 Task: Forward email as attachment with the signature Heidi Phillips with the subject Confirmation of an order from softage.8@softage.net to softage.7@softage.net and softage.9@softage.net with BCC to softage.10@softage.net with the message I am writing to follow up on the status of the project budget.
Action: Mouse moved to (1071, 184)
Screenshot: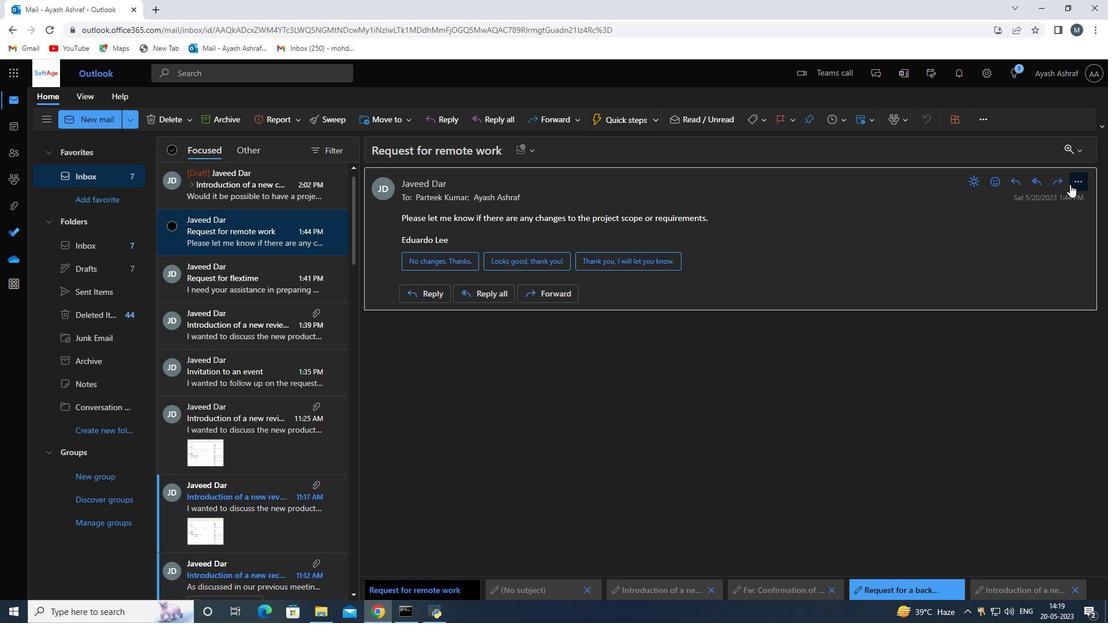 
Action: Mouse pressed left at (1071, 184)
Screenshot: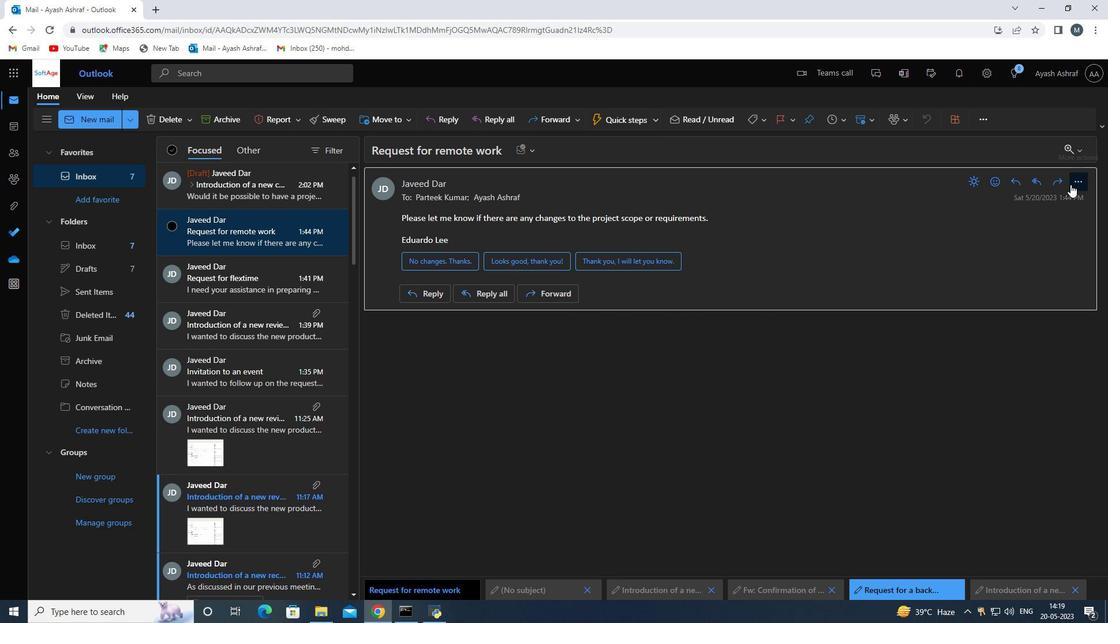 
Action: Mouse moved to (910, 281)
Screenshot: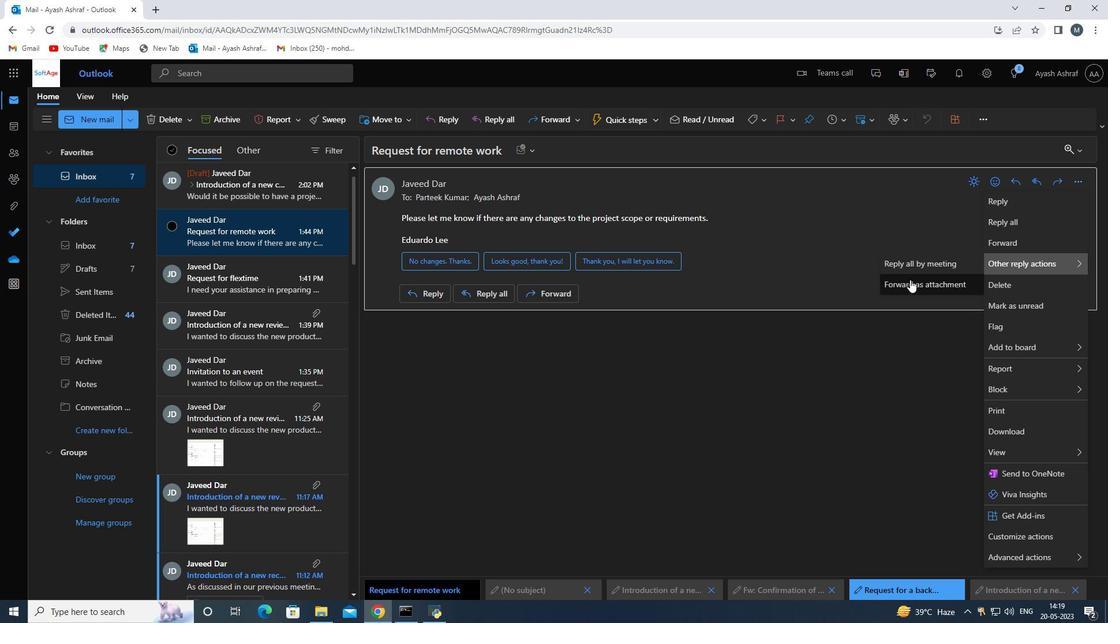 
Action: Mouse pressed left at (910, 281)
Screenshot: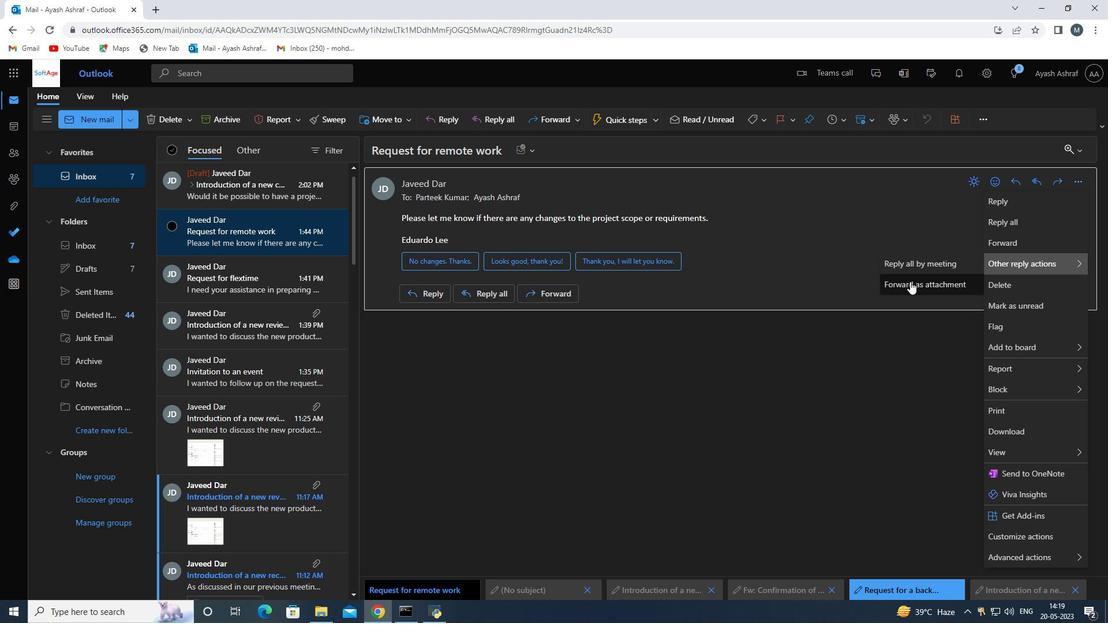 
Action: Mouse moved to (475, 188)
Screenshot: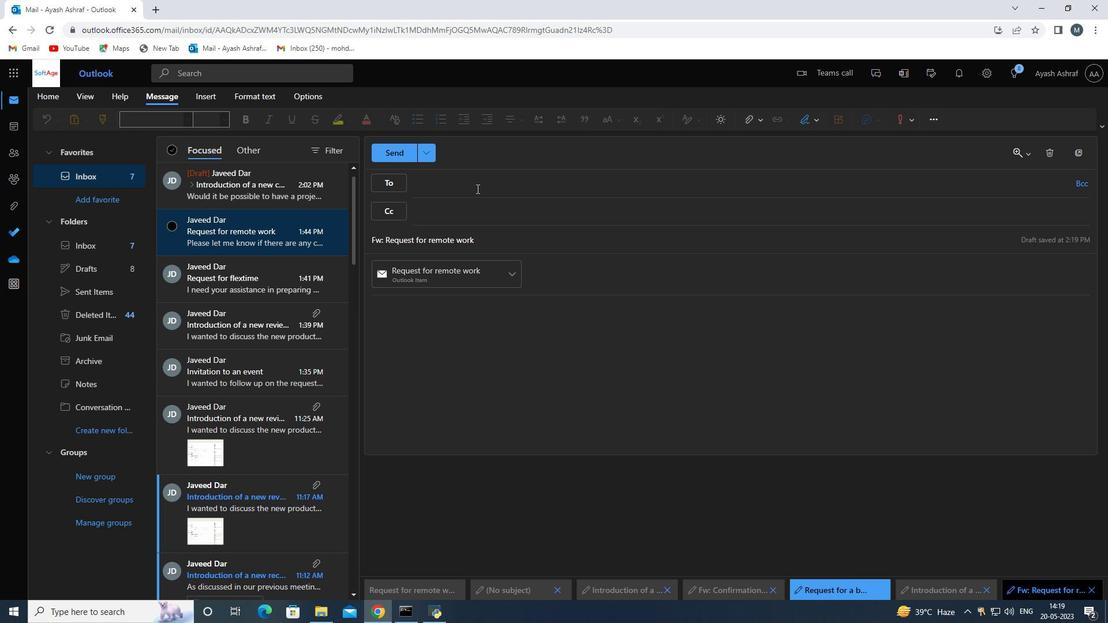 
Action: Key pressed <Key.backspace>j
Screenshot: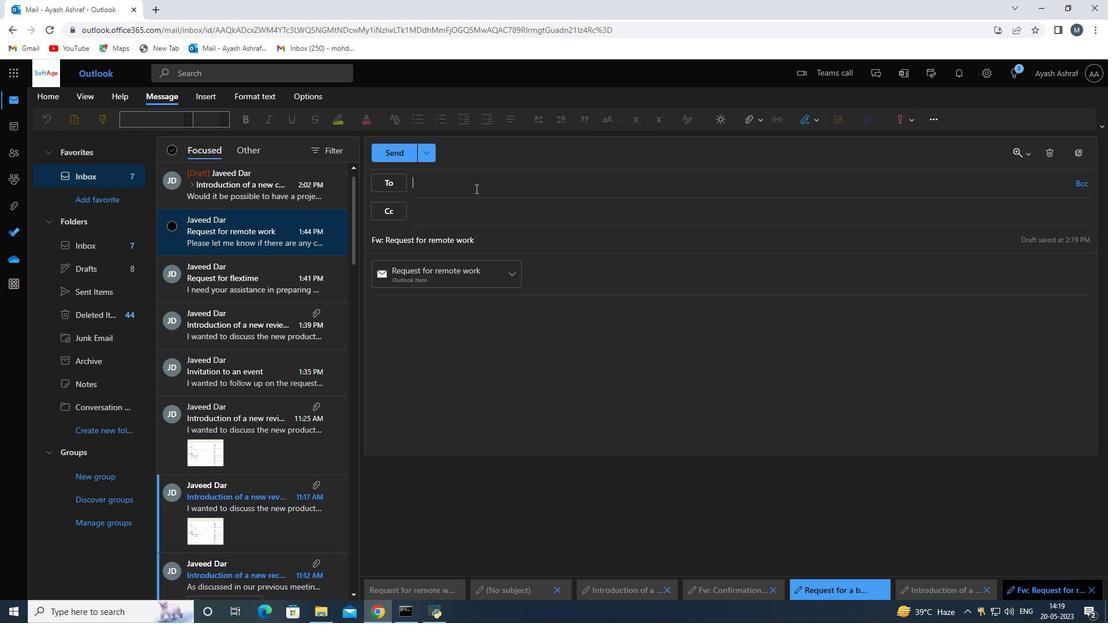 
Action: Mouse moved to (480, 209)
Screenshot: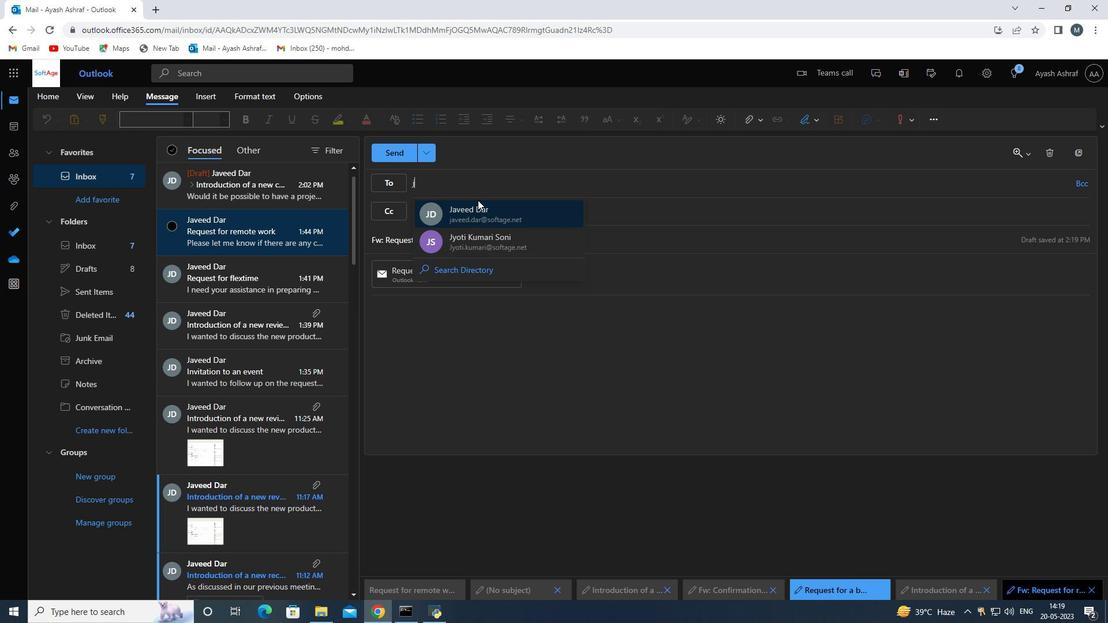 
Action: Mouse pressed left at (480, 209)
Screenshot: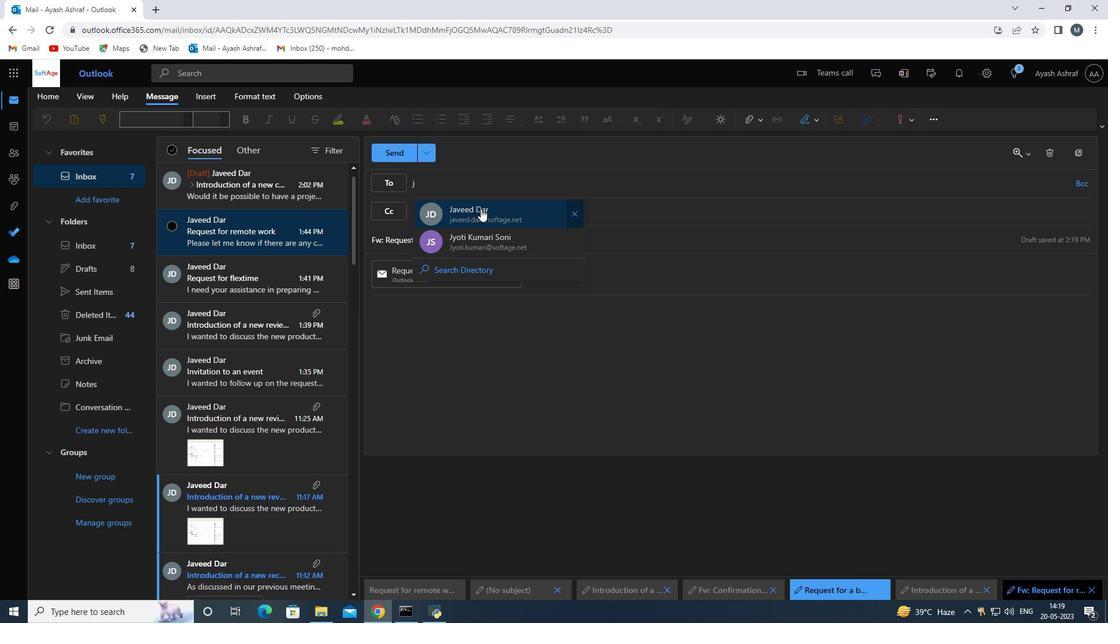 
Action: Key pressed s
Screenshot: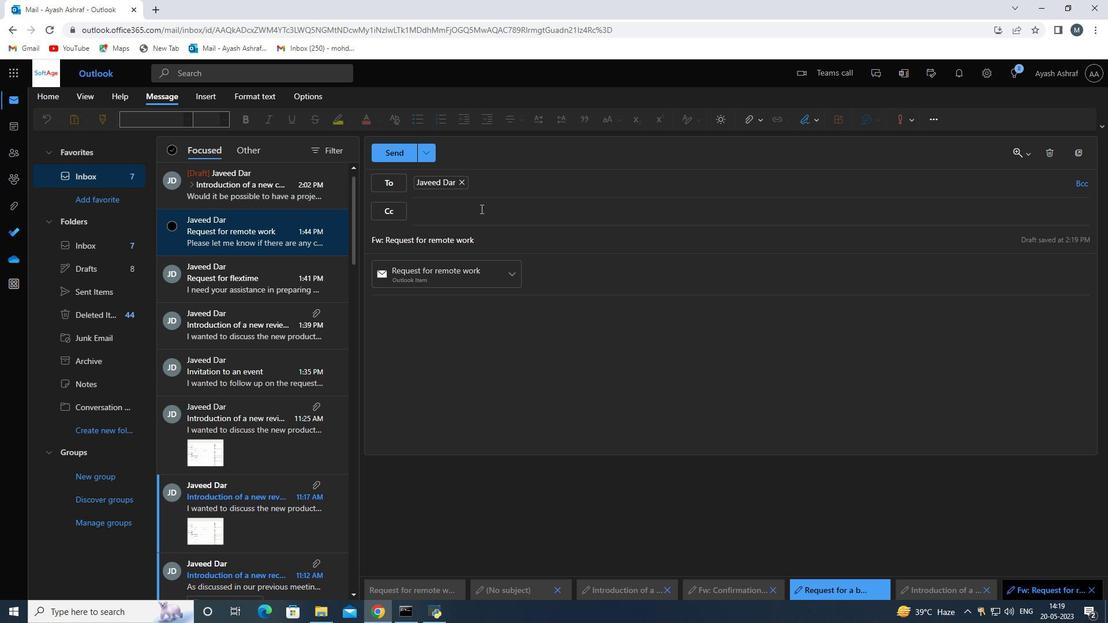 
Action: Mouse moved to (534, 271)
Screenshot: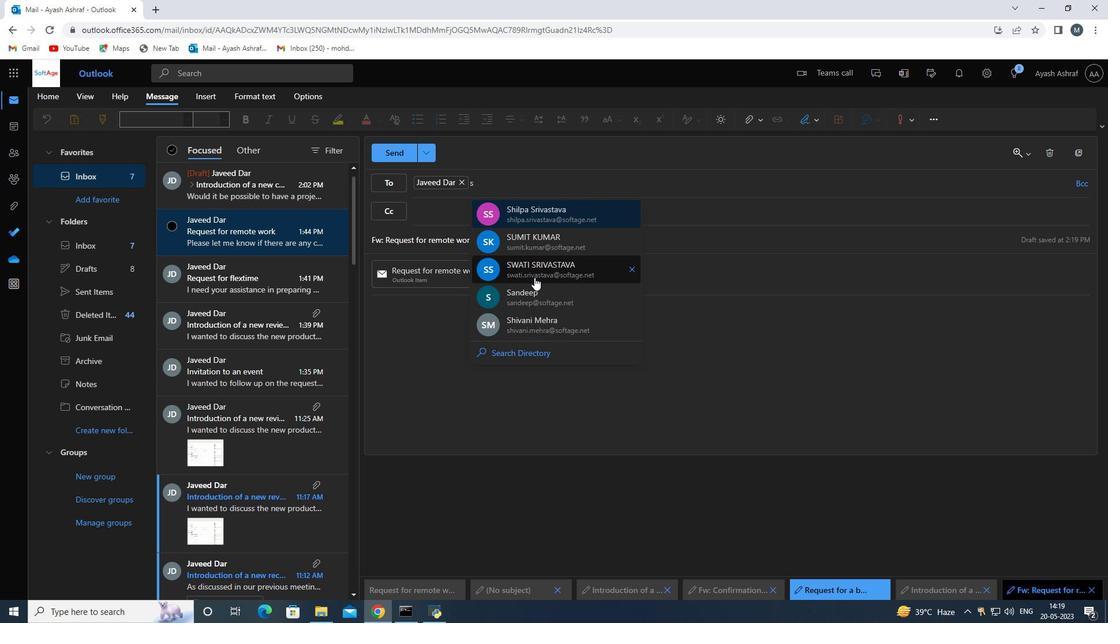 
Action: Mouse pressed left at (534, 271)
Screenshot: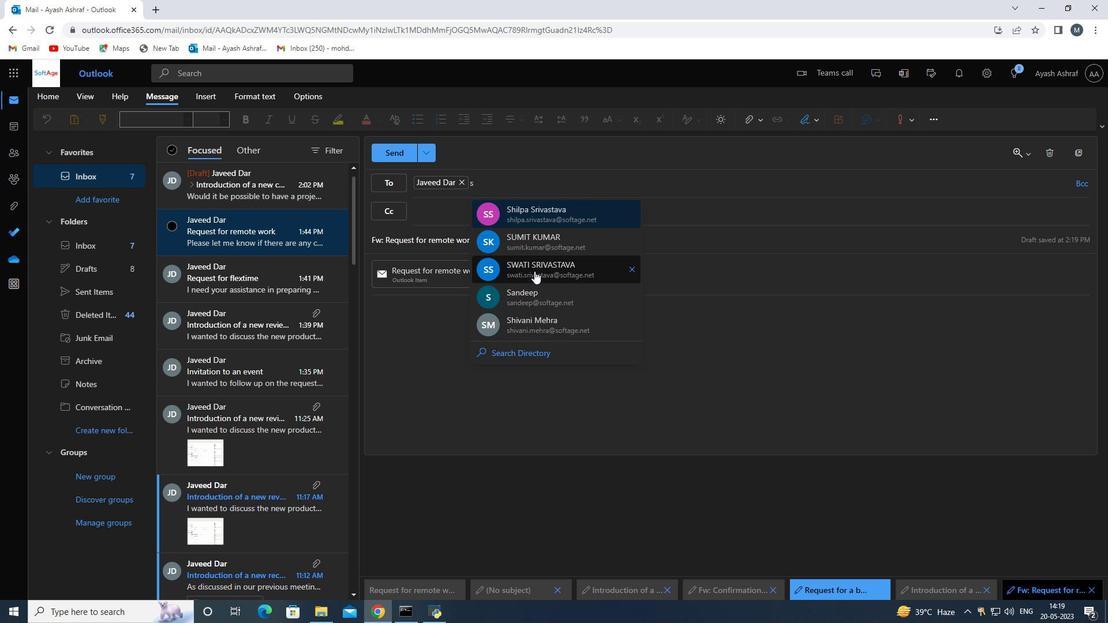 
Action: Mouse moved to (807, 123)
Screenshot: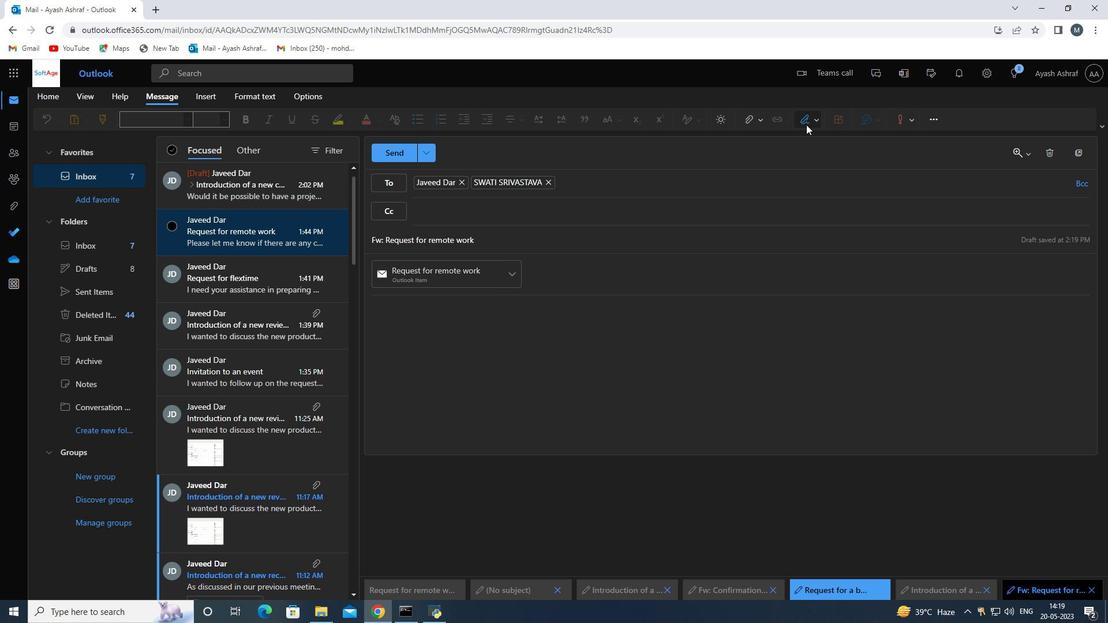 
Action: Mouse pressed left at (807, 123)
Screenshot: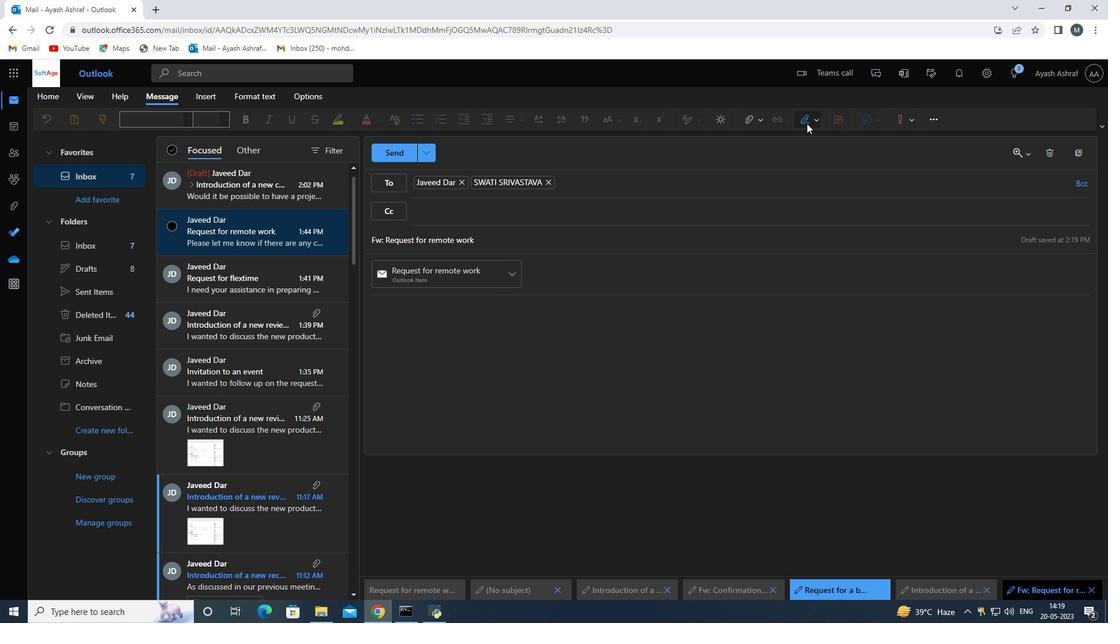 
Action: Mouse moved to (788, 162)
Screenshot: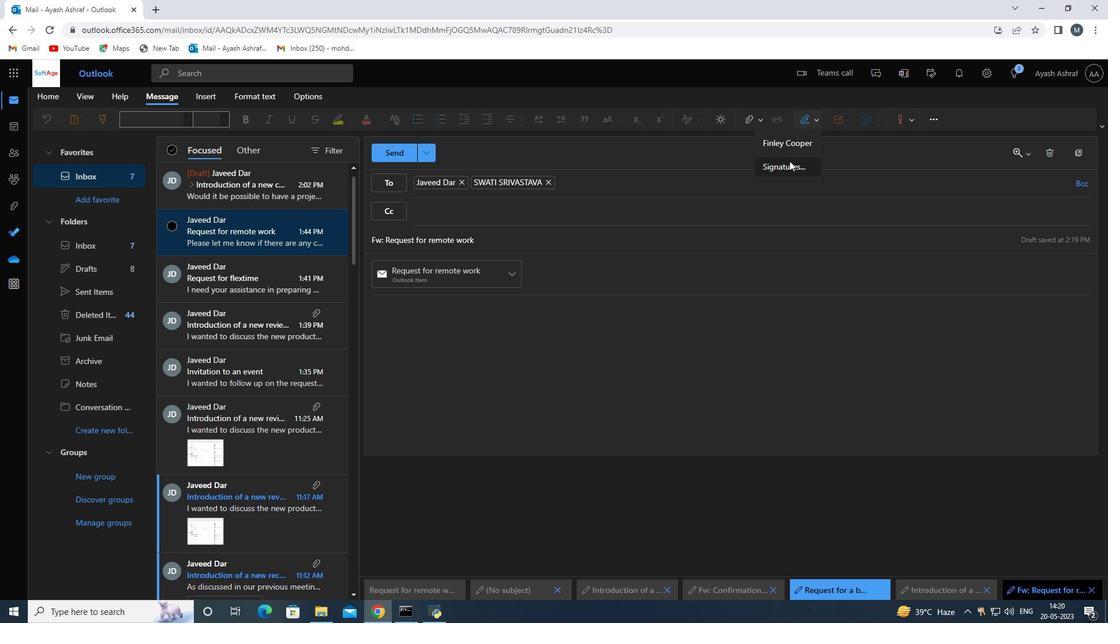 
Action: Mouse pressed left at (788, 162)
Screenshot: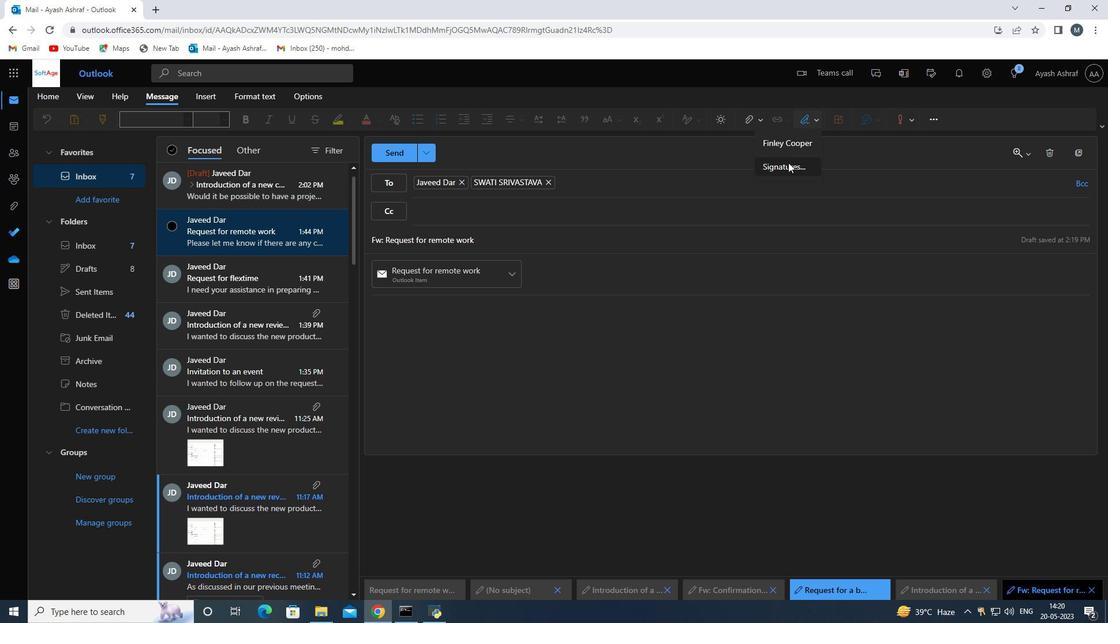 
Action: Mouse moved to (792, 211)
Screenshot: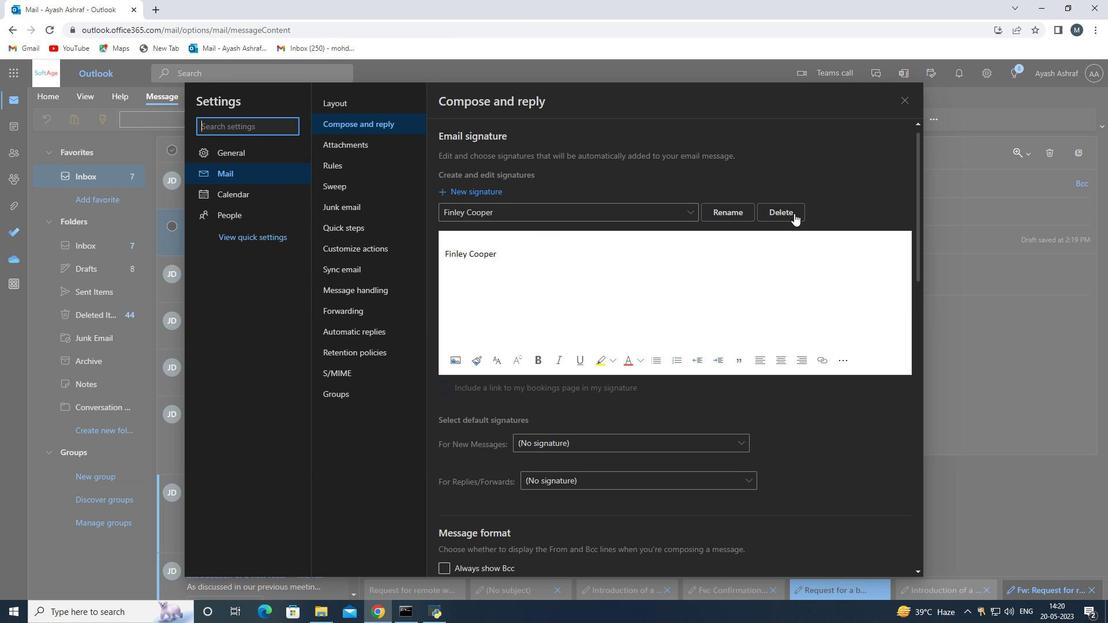 
Action: Mouse pressed left at (792, 211)
Screenshot: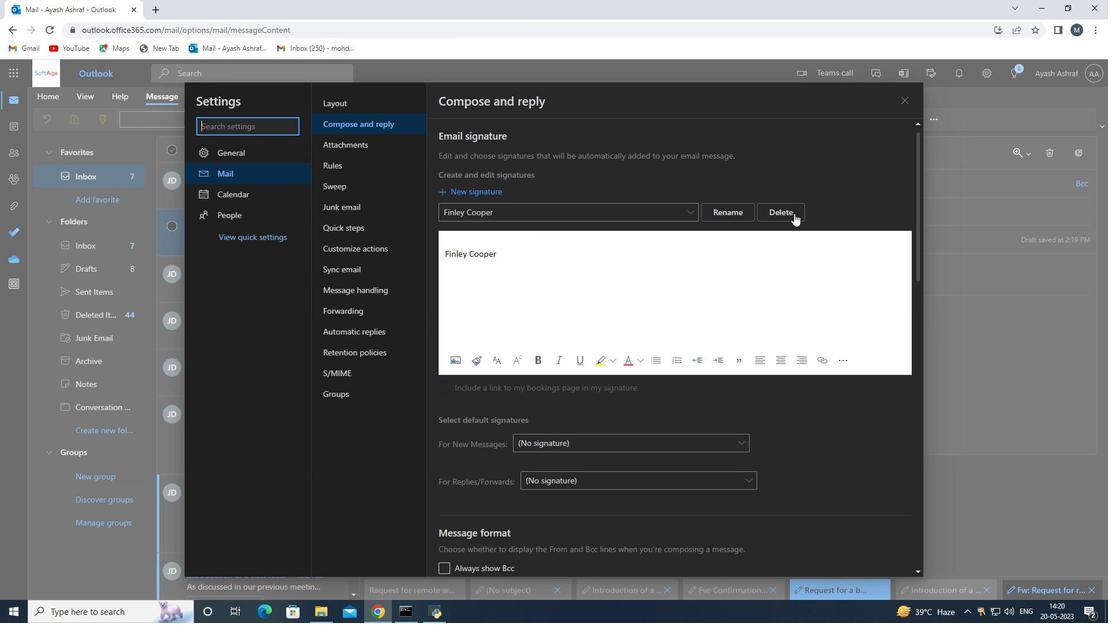 
Action: Mouse moved to (591, 253)
Screenshot: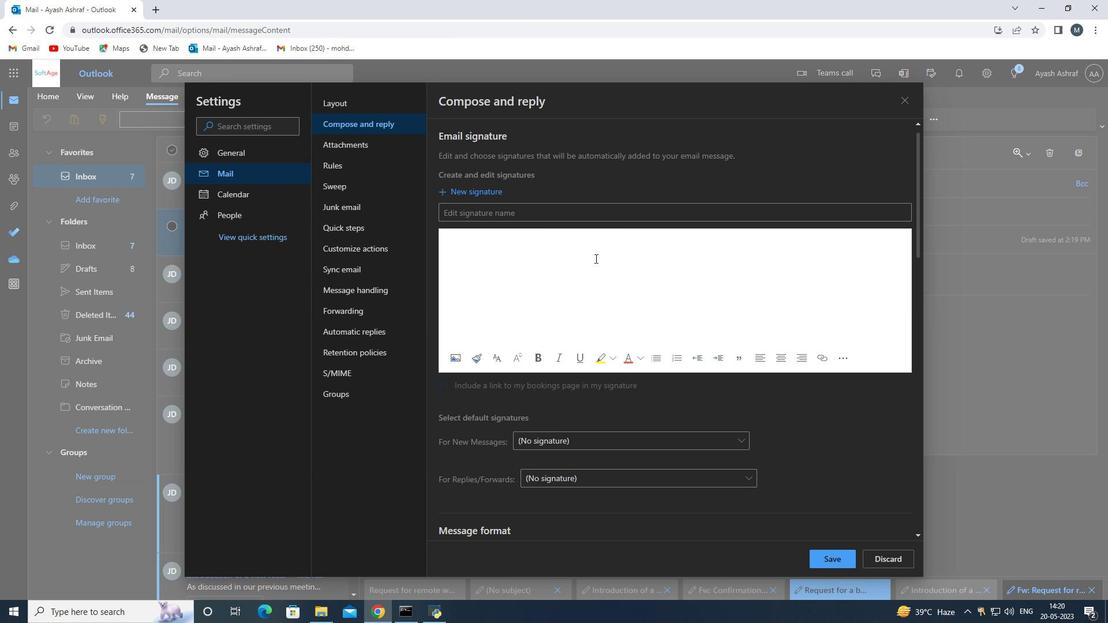 
Action: Key pressed <Key.shift>He
Screenshot: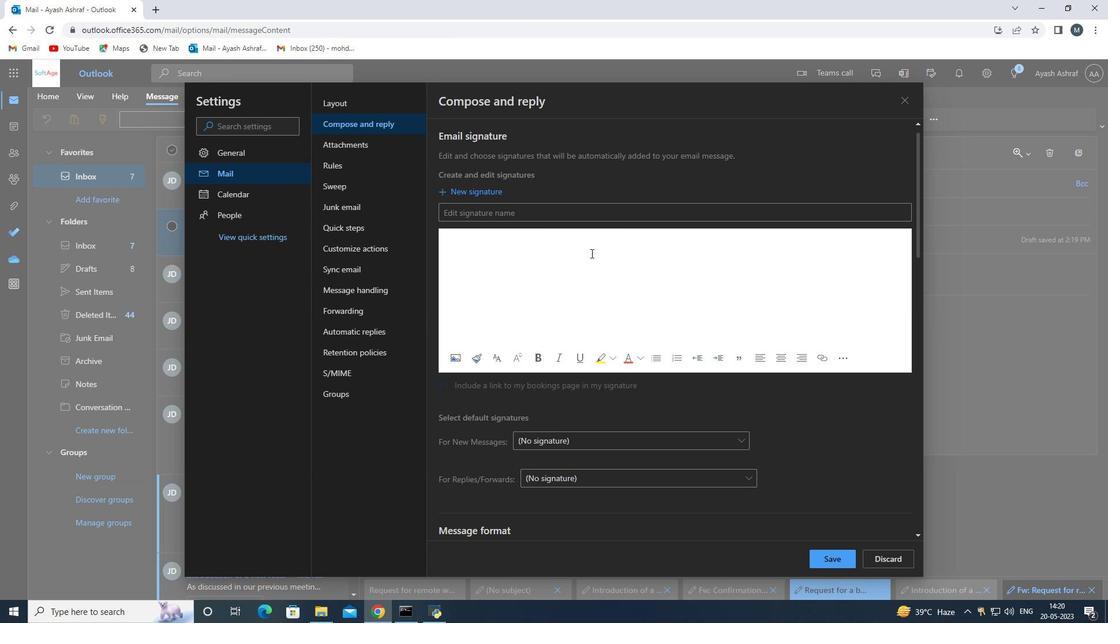 
Action: Mouse moved to (542, 211)
Screenshot: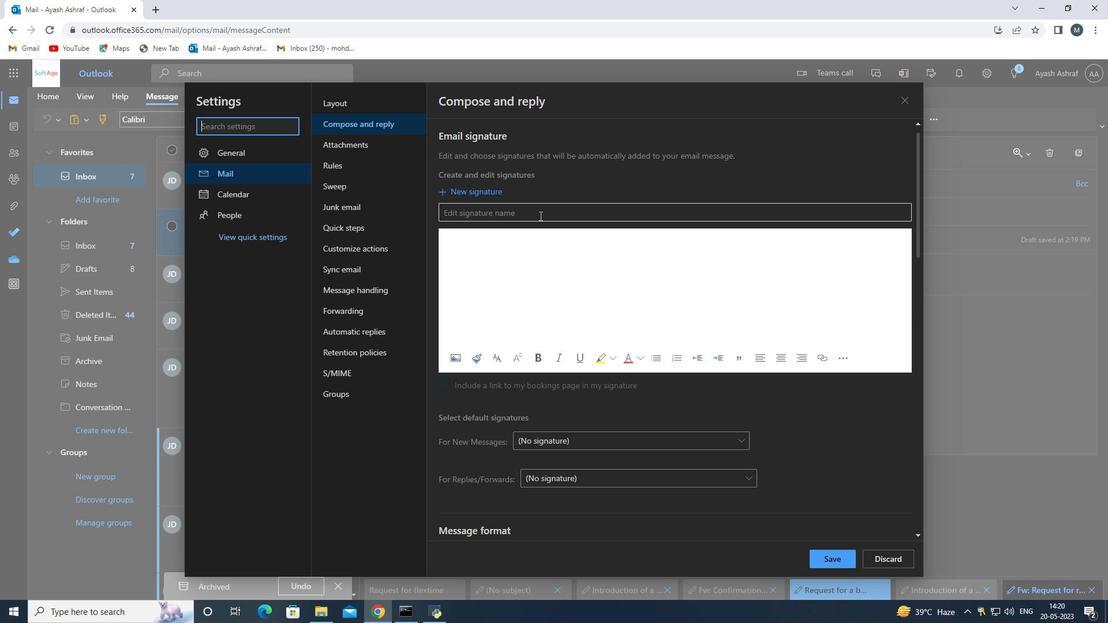 
Action: Mouse pressed left at (542, 211)
Screenshot: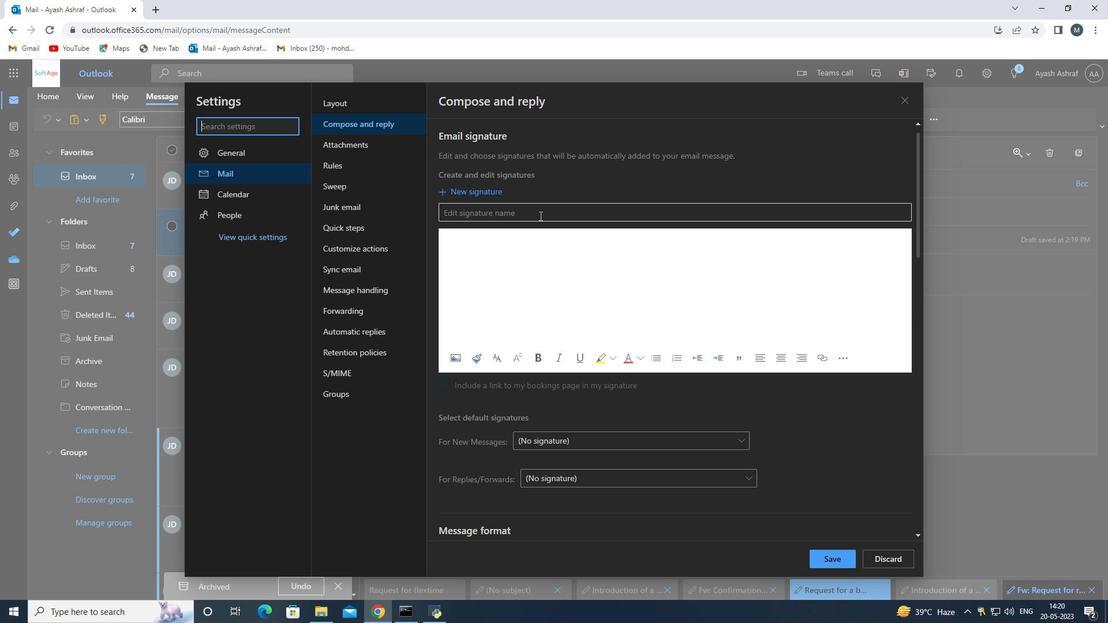 
Action: Key pressed <Key.shift>Heidi<Key.space><Key.shift>Pj<Key.backspace>hillips<Key.space>
Screenshot: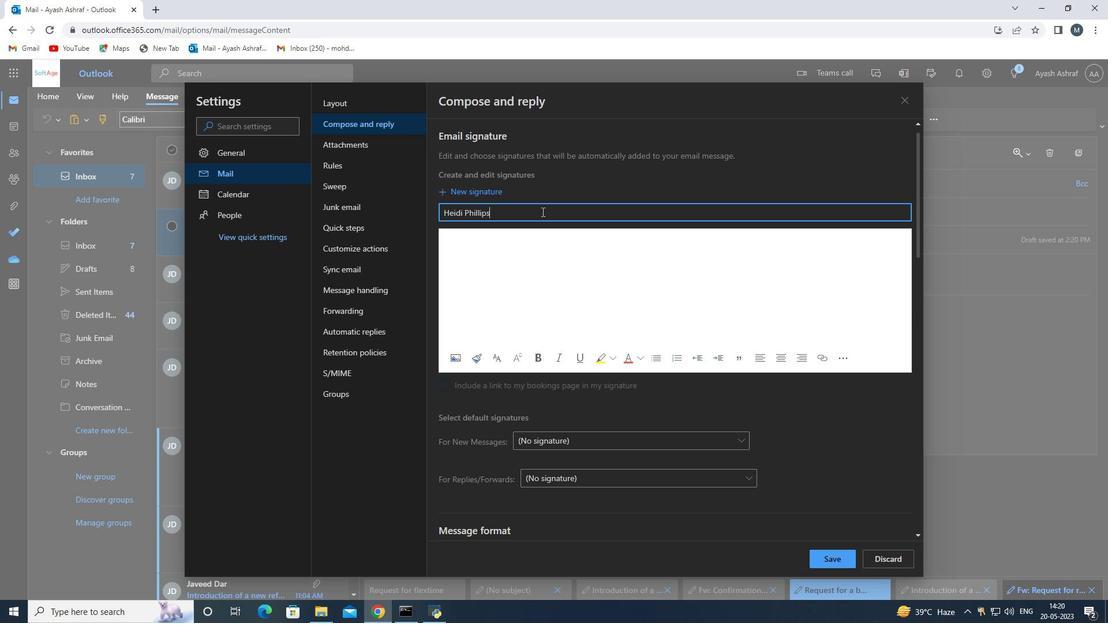 
Action: Mouse moved to (511, 282)
Screenshot: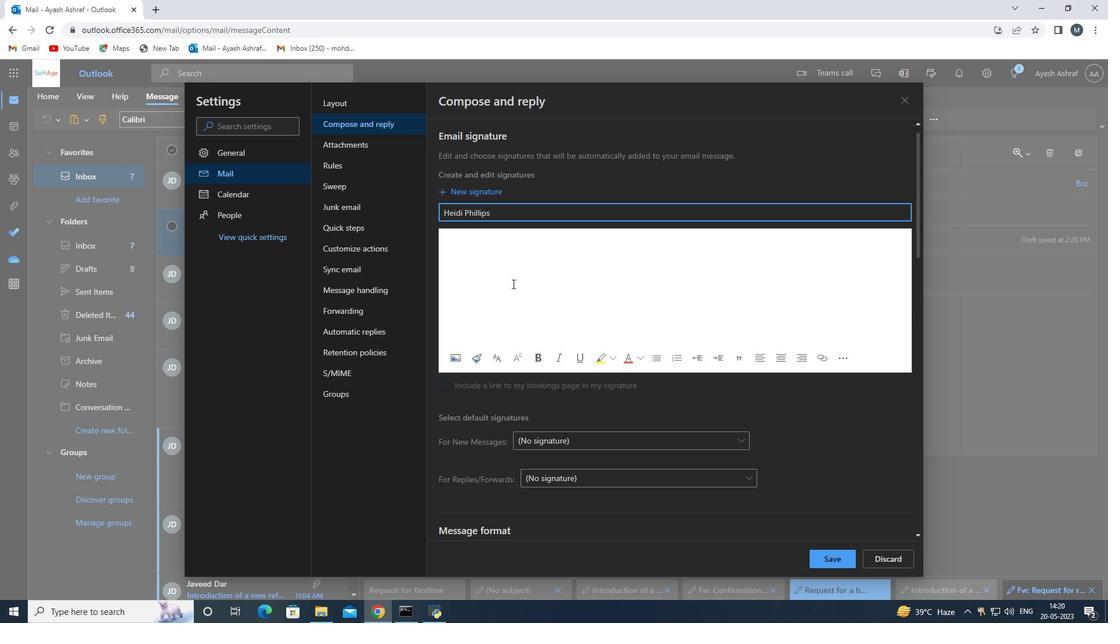 
Action: Mouse pressed left at (511, 282)
Screenshot: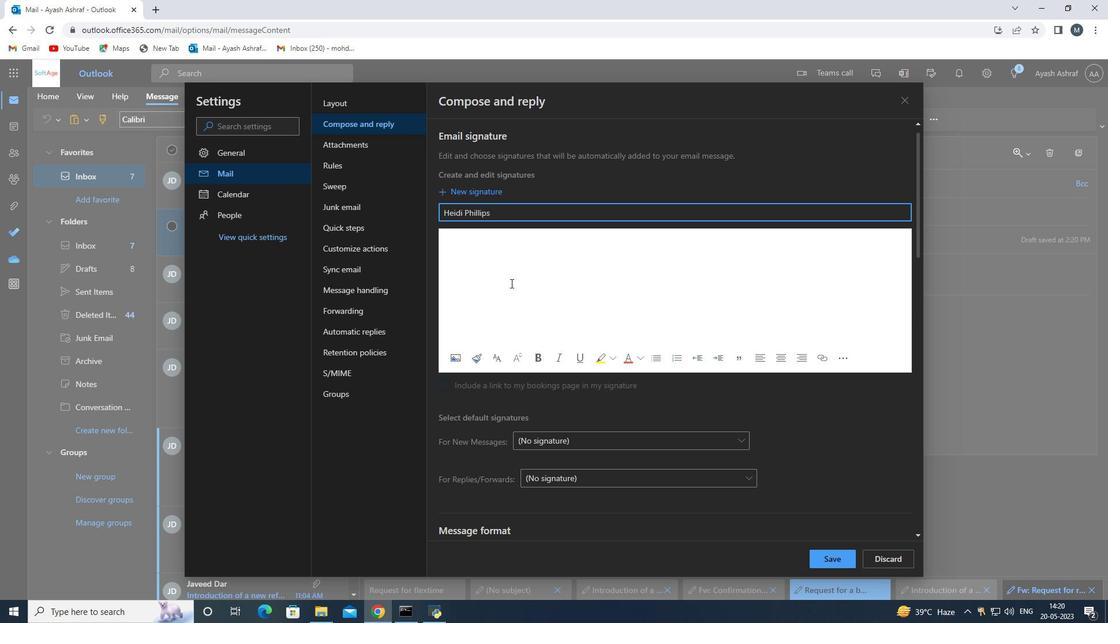 
Action: Mouse moved to (509, 276)
Screenshot: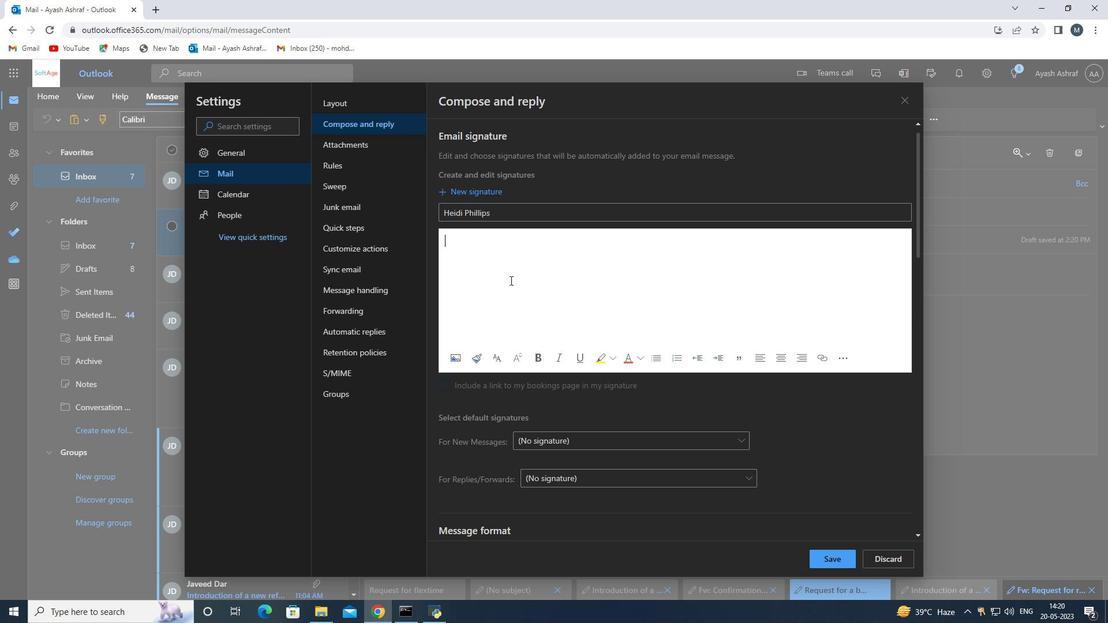 
Action: Key pressed <Key.enter><Key.shift>Phillips<Key.space><Key.backspace><Key.backspace><Key.backspace><Key.backspace><Key.backspace><Key.backspace><Key.backspace><Key.backspace><Key.backspace><Key.backspace><Key.backspace><Key.backspace><Key.backspace><Key.backspace><Key.backspace><Key.backspace><Key.backspace><Key.backspace><Key.shift>Heidi<Key.space><Key.shift>Phillips<Key.space>
Screenshot: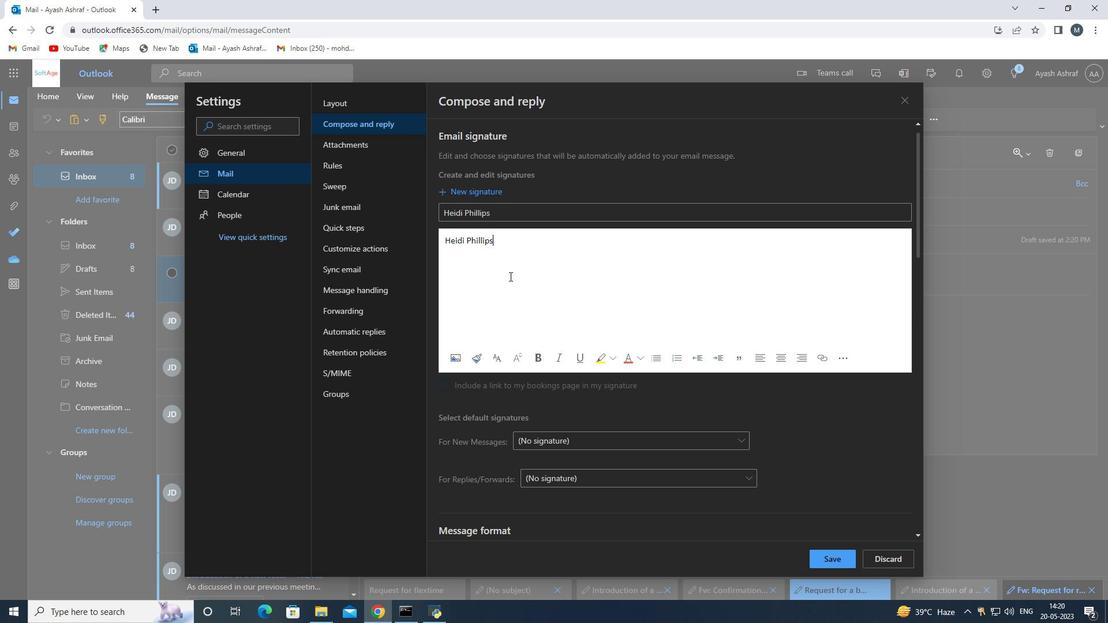 
Action: Mouse moved to (444, 243)
Screenshot: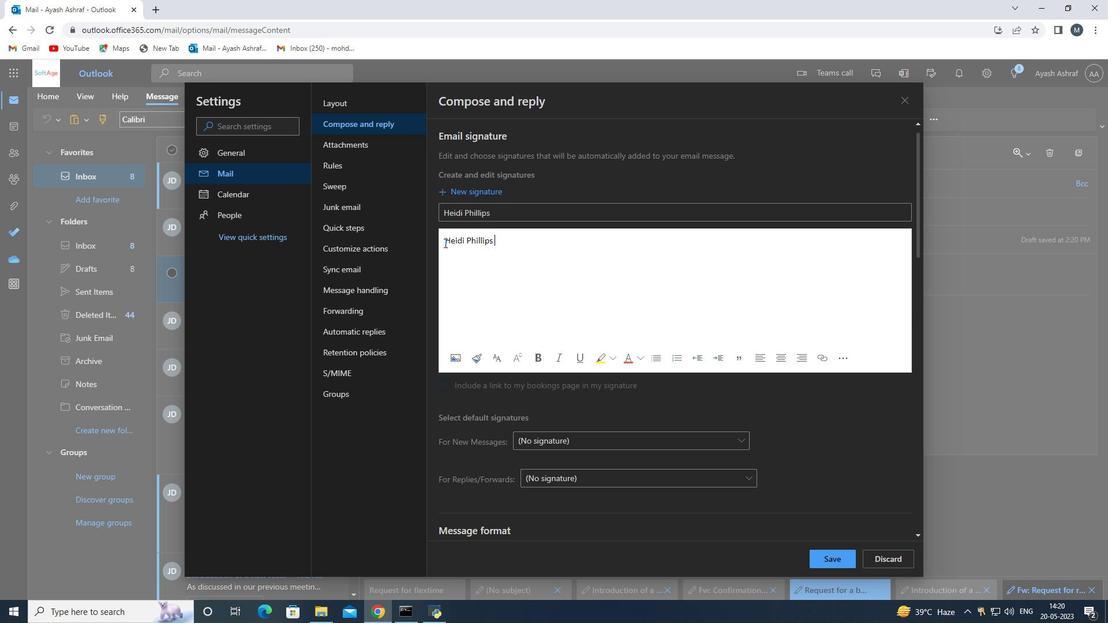 
Action: Mouse pressed left at (444, 243)
Screenshot: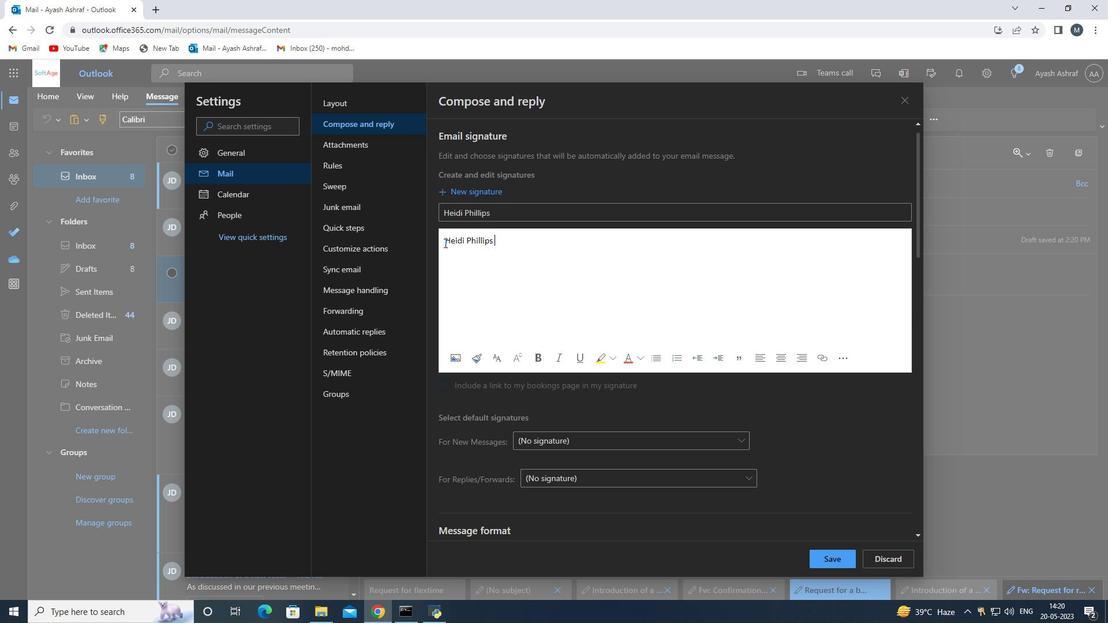 
Action: Mouse moved to (464, 252)
Screenshot: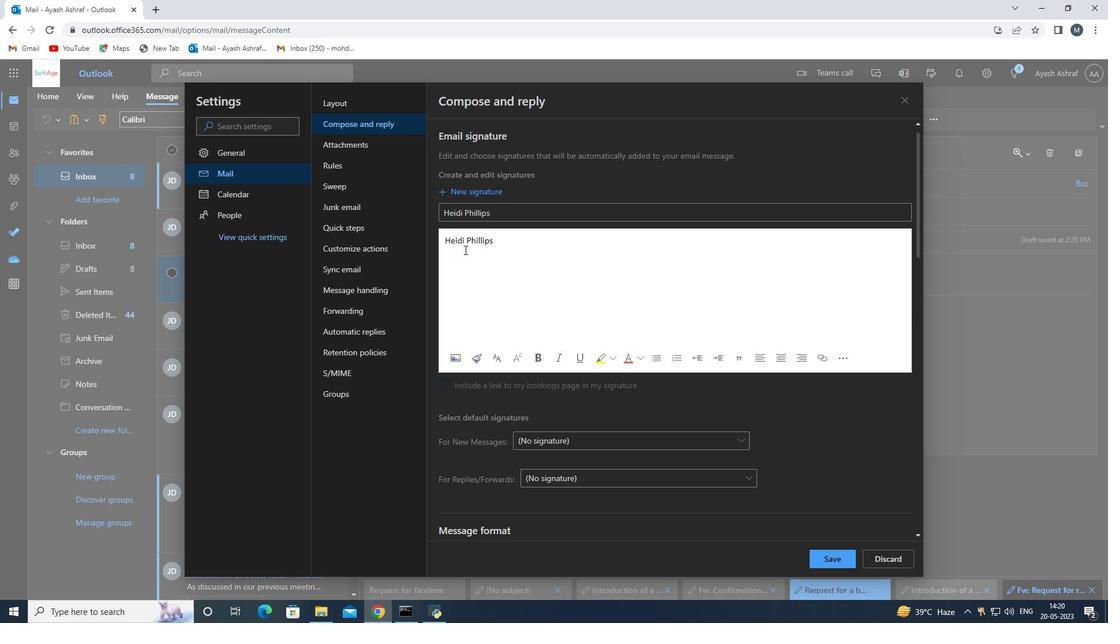 
Action: Key pressed <Key.enter>
Screenshot: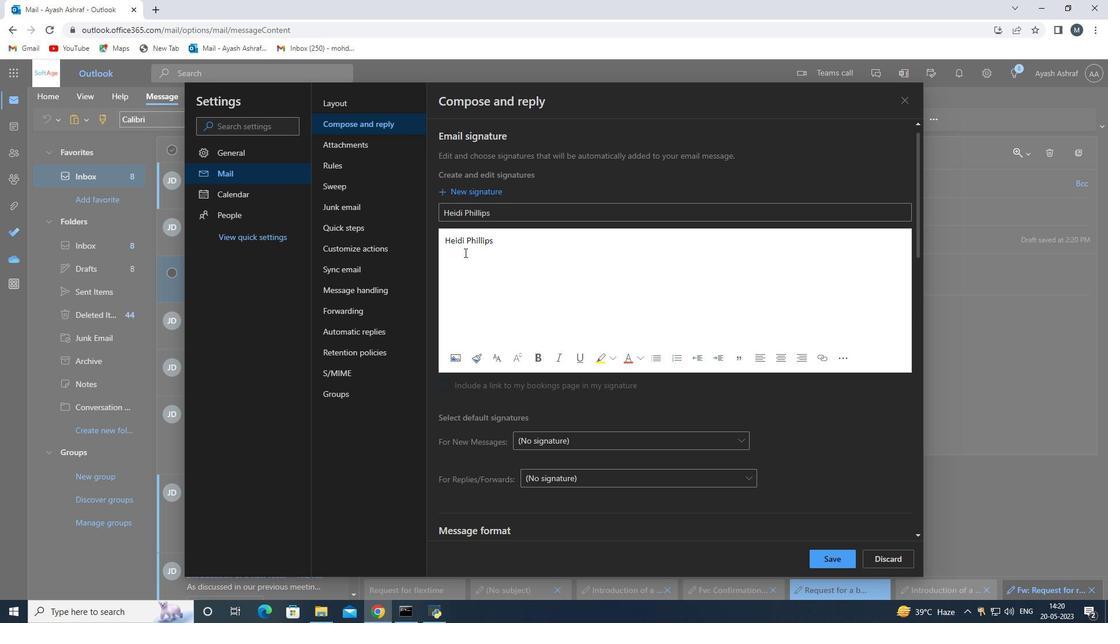 
Action: Mouse moved to (826, 554)
Screenshot: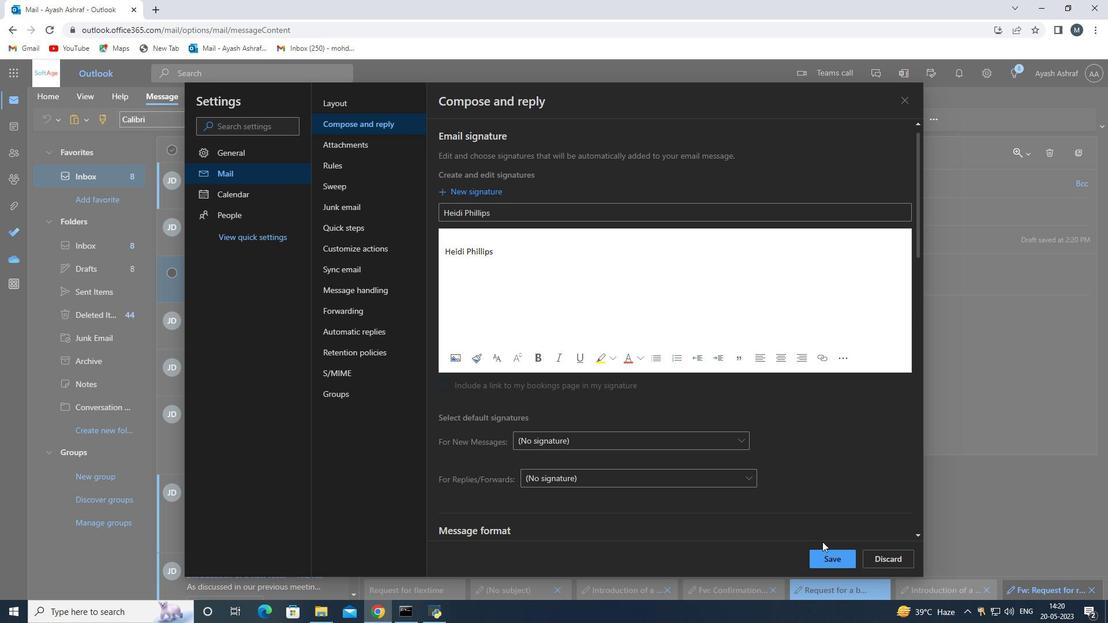
Action: Mouse pressed left at (826, 554)
Screenshot: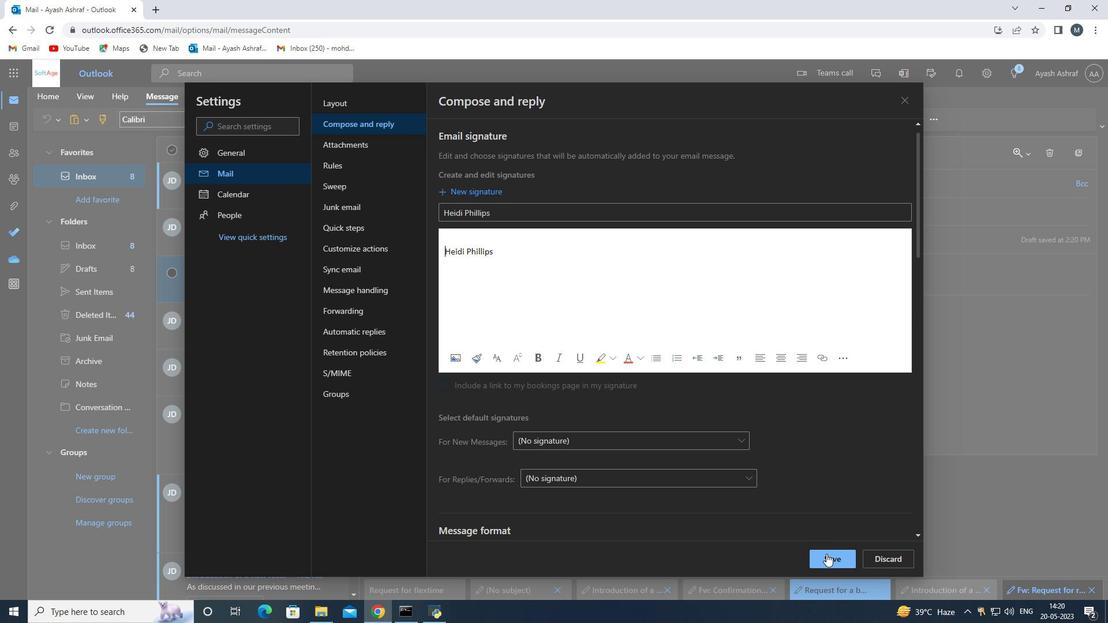 
Action: Mouse moved to (746, 324)
Screenshot: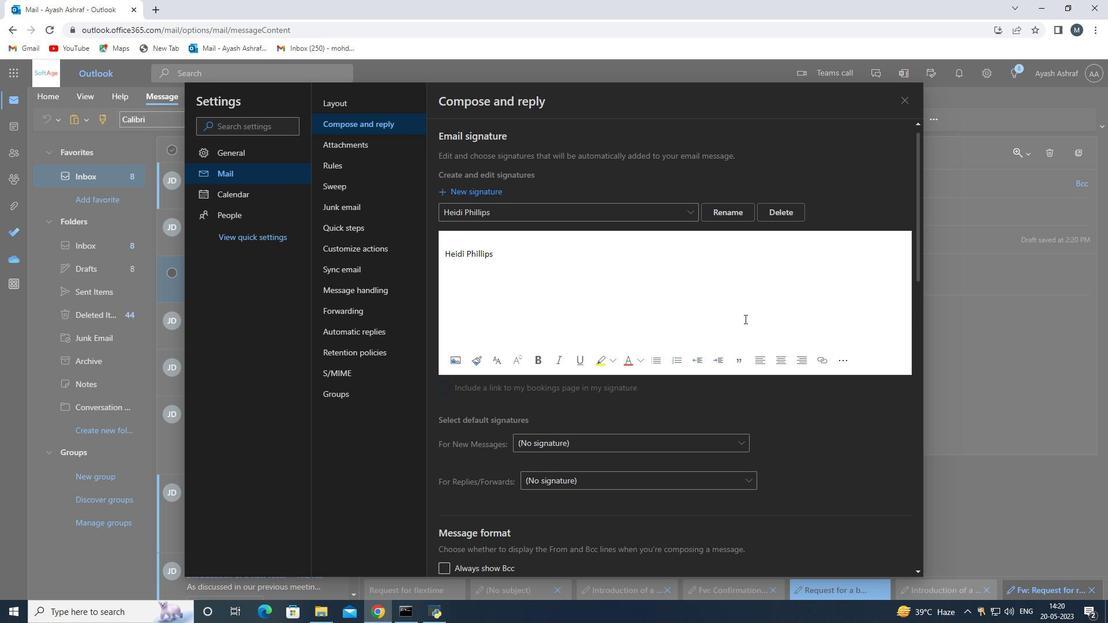 
Action: Mouse scrolled (746, 325) with delta (0, 0)
Screenshot: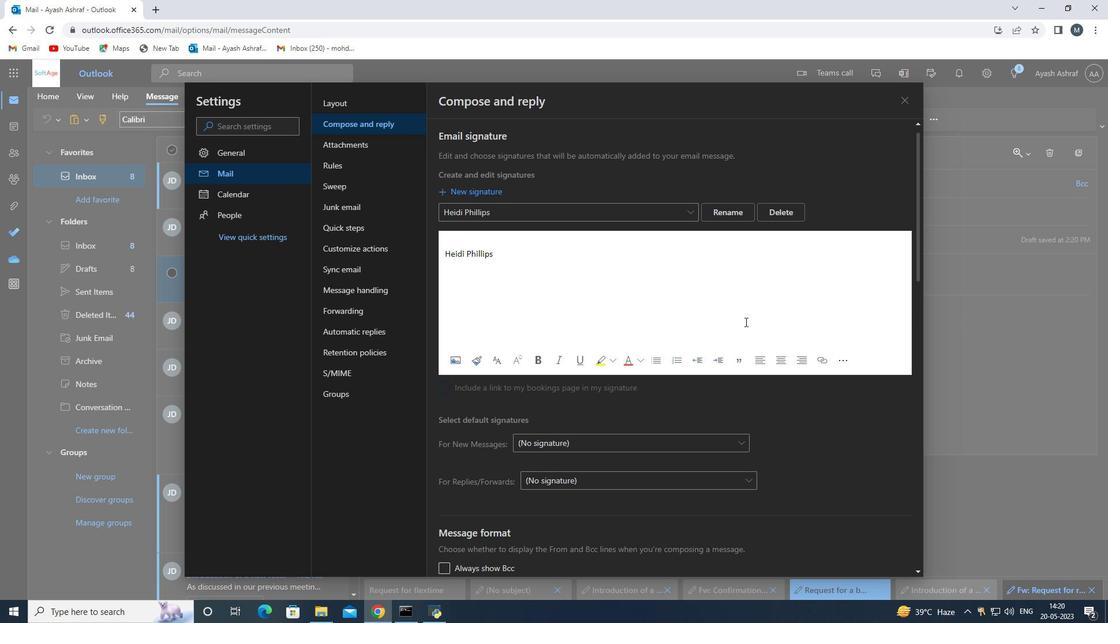 
Action: Mouse scrolled (746, 325) with delta (0, 0)
Screenshot: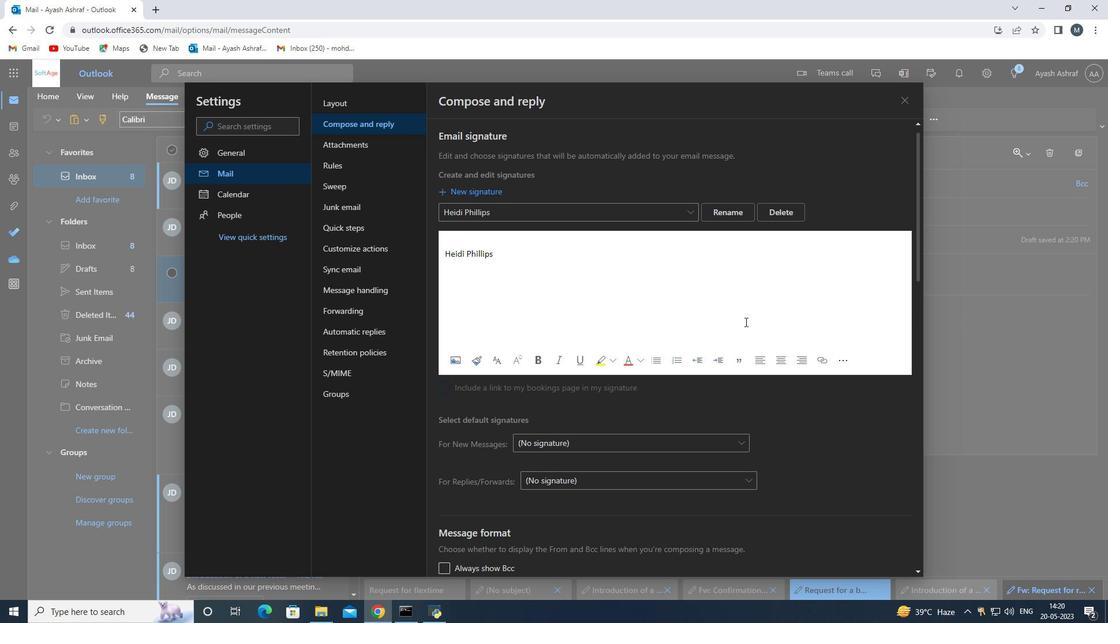 
Action: Mouse scrolled (746, 325) with delta (0, 0)
Screenshot: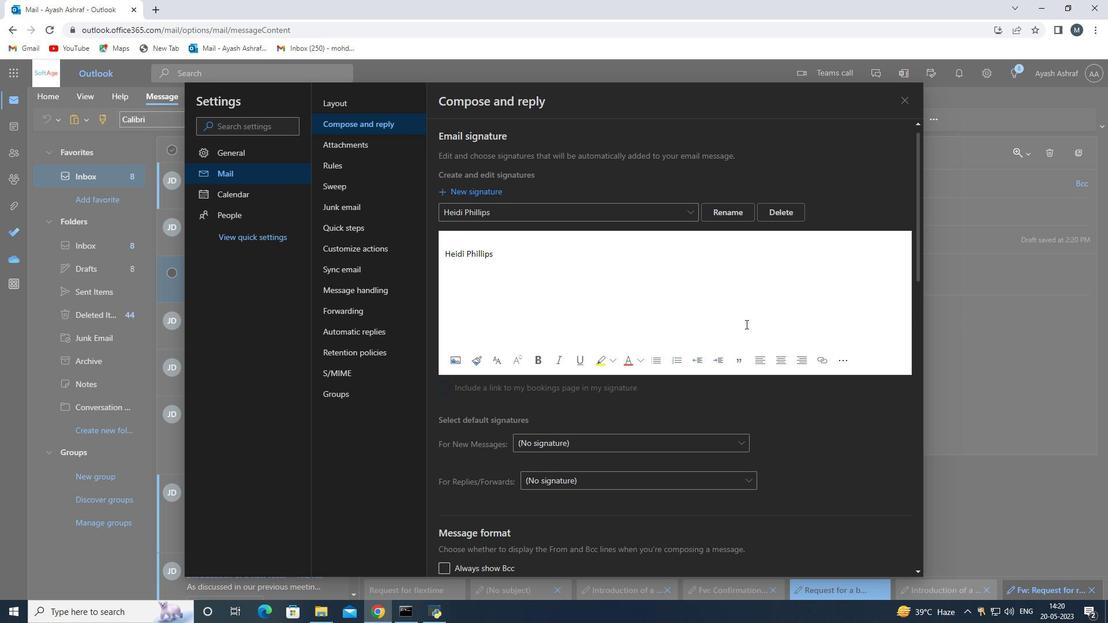
Action: Mouse moved to (746, 325)
Screenshot: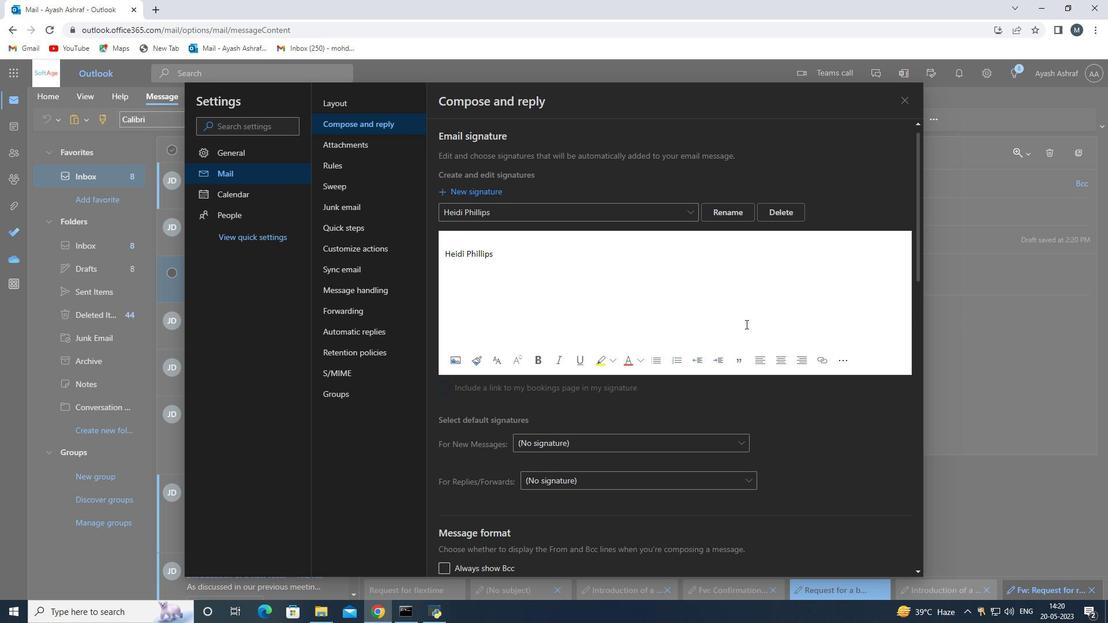 
Action: Mouse scrolled (746, 325) with delta (0, 0)
Screenshot: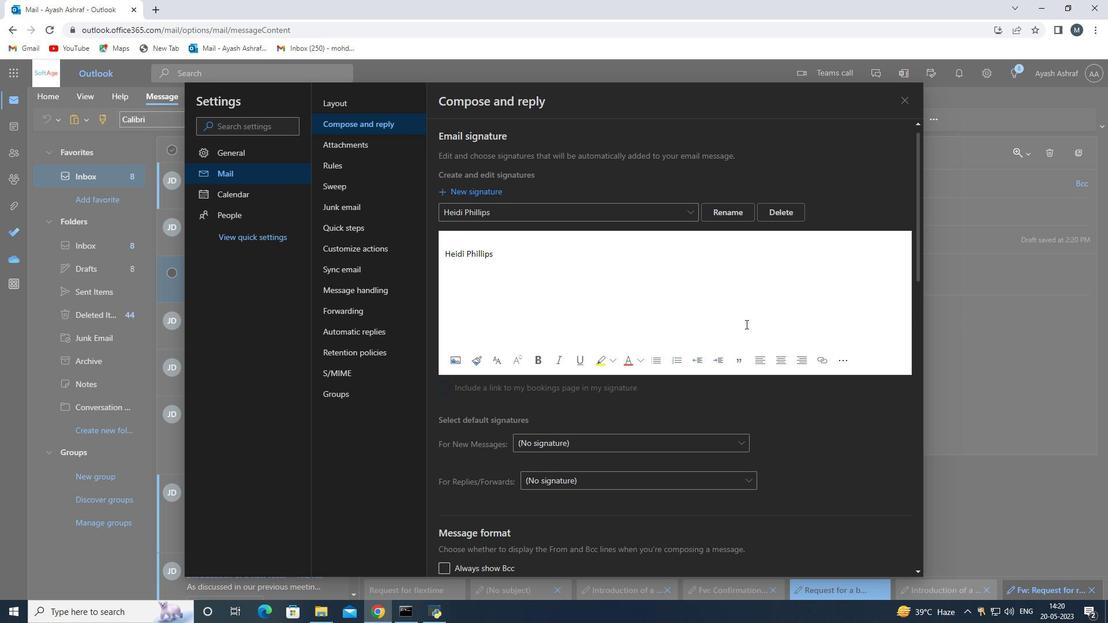 
Action: Mouse moved to (903, 106)
Screenshot: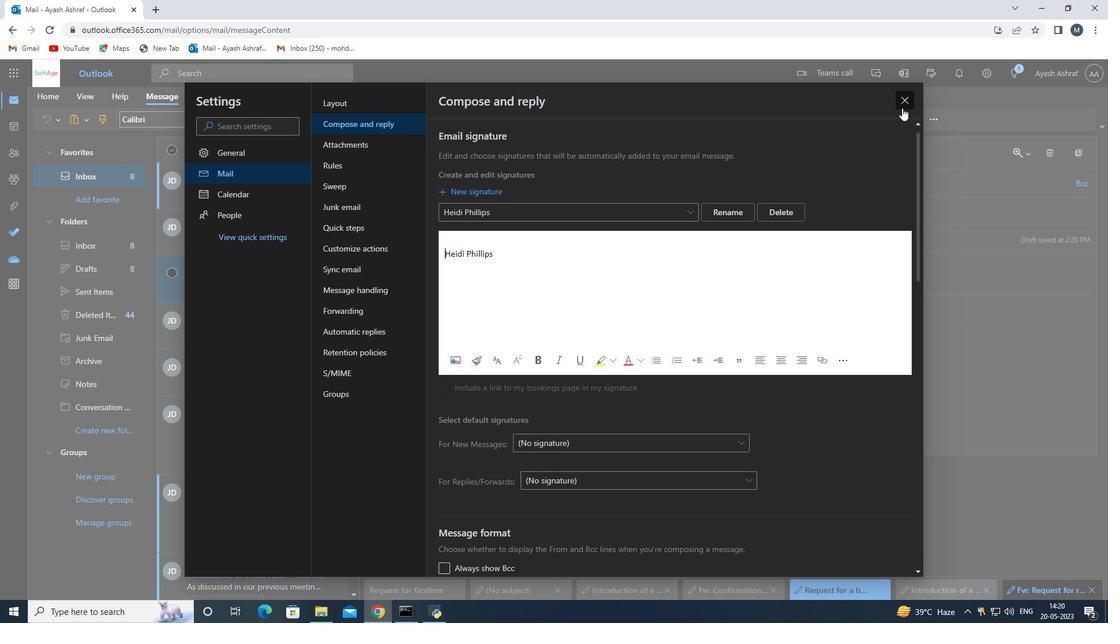 
Action: Mouse pressed left at (903, 106)
Screenshot: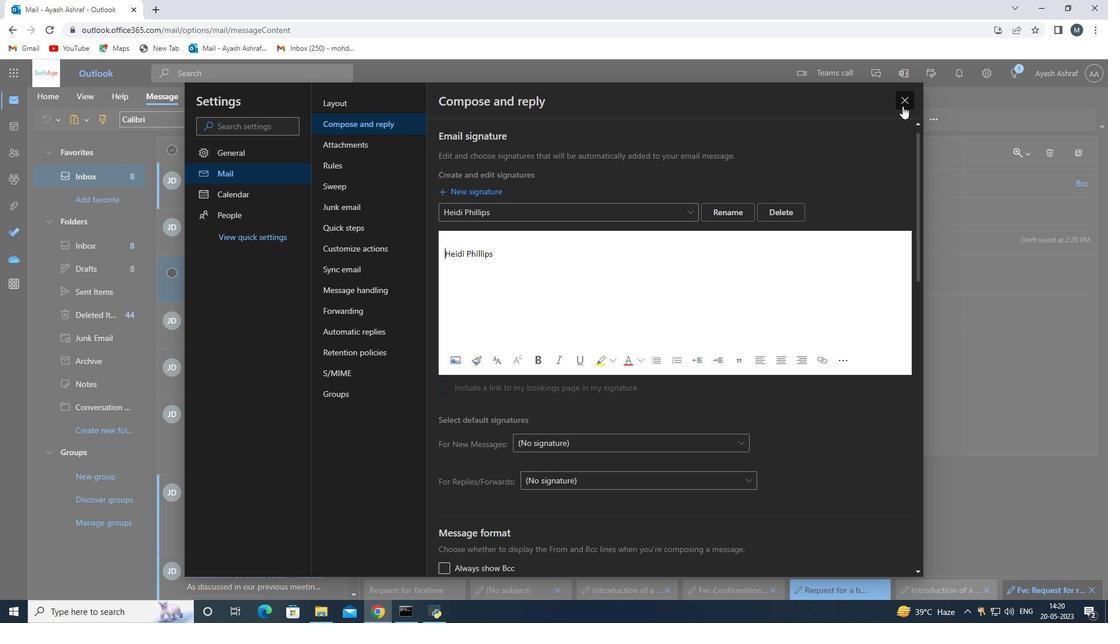 
Action: Mouse moved to (817, 125)
Screenshot: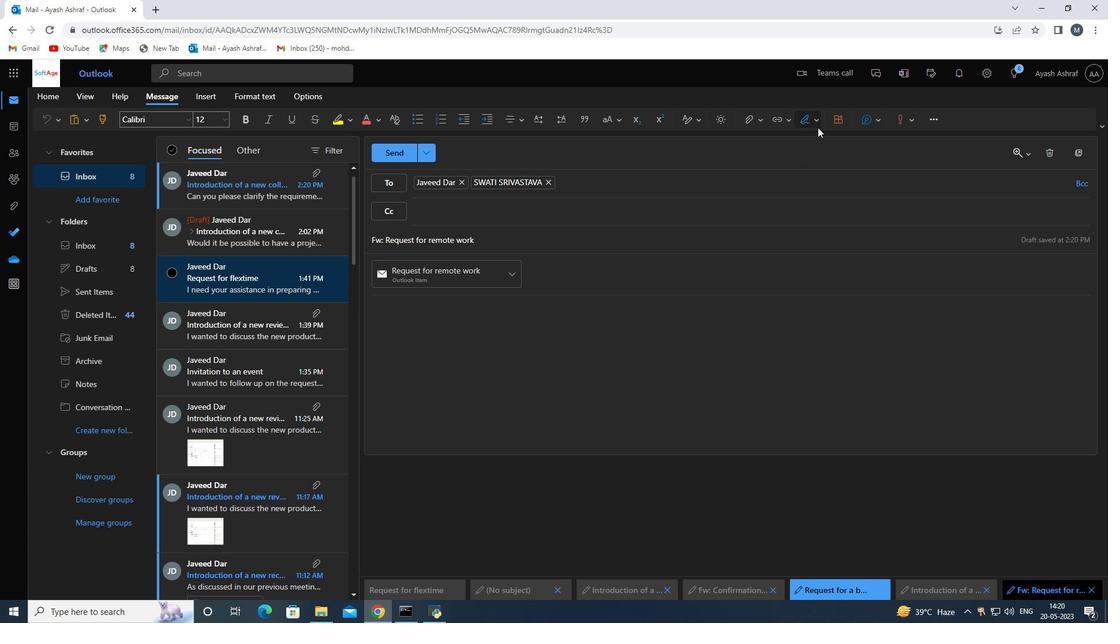 
Action: Mouse pressed left at (817, 125)
Screenshot: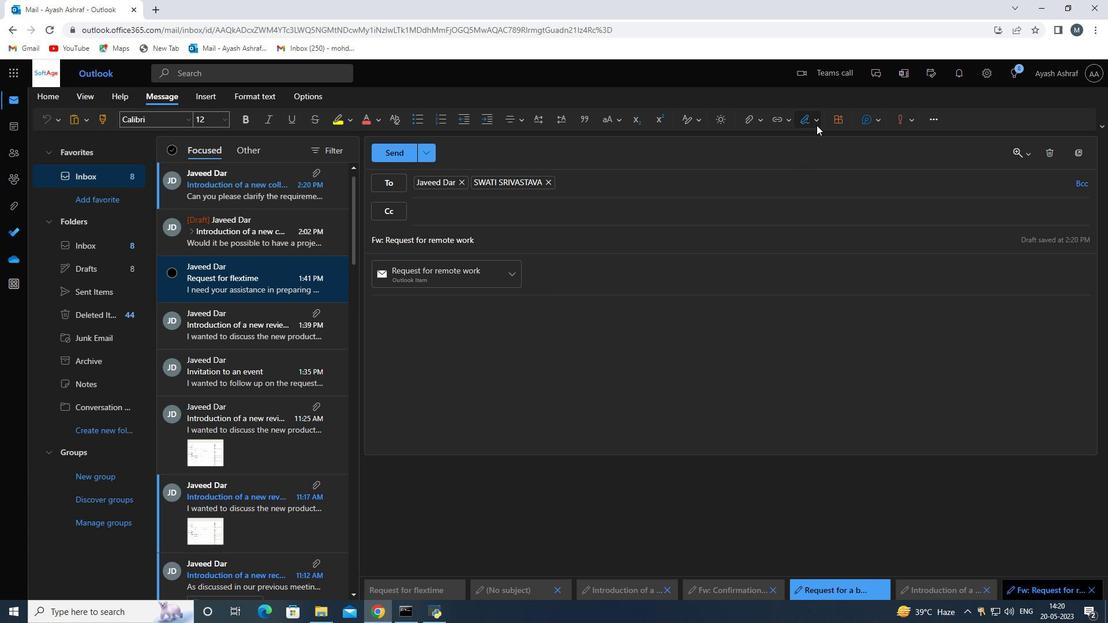 
Action: Mouse moved to (812, 142)
Screenshot: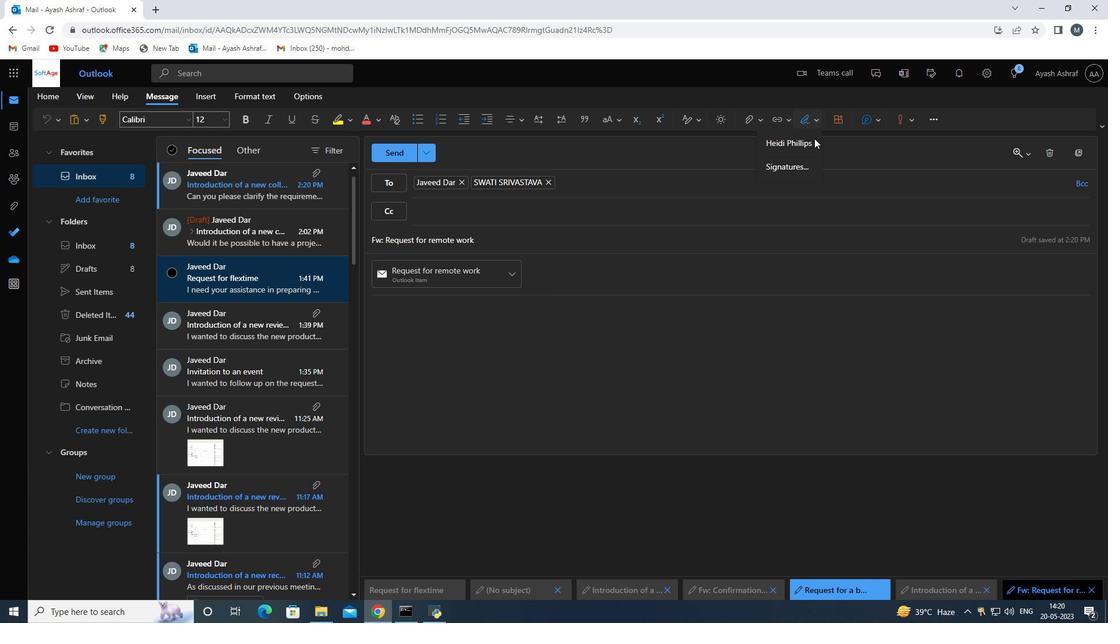 
Action: Mouse pressed left at (812, 142)
Screenshot: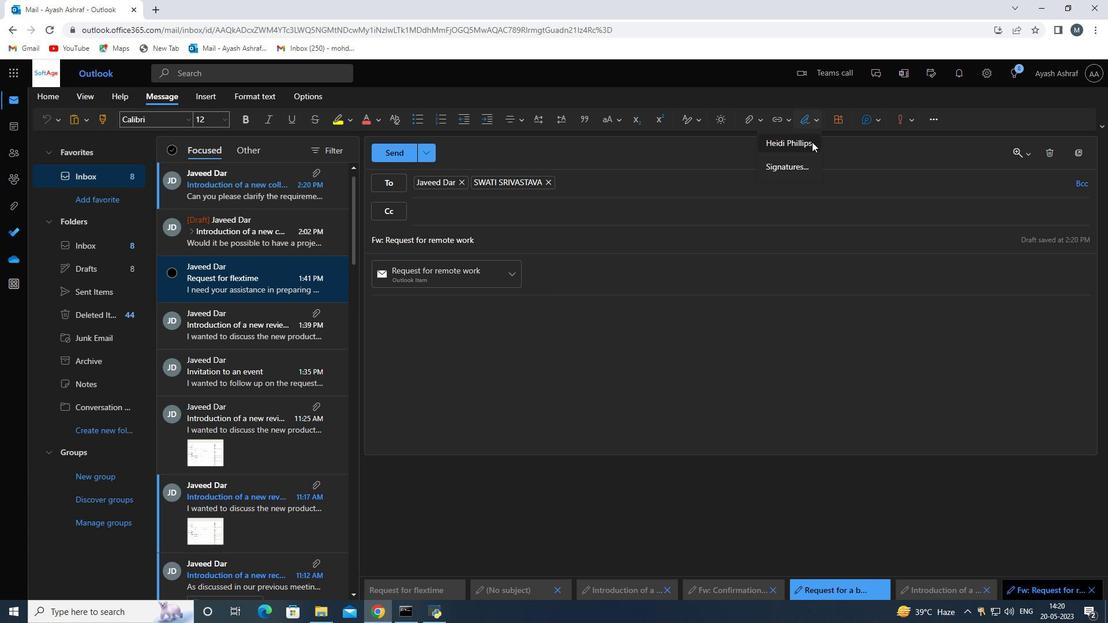
Action: Mouse moved to (521, 373)
Screenshot: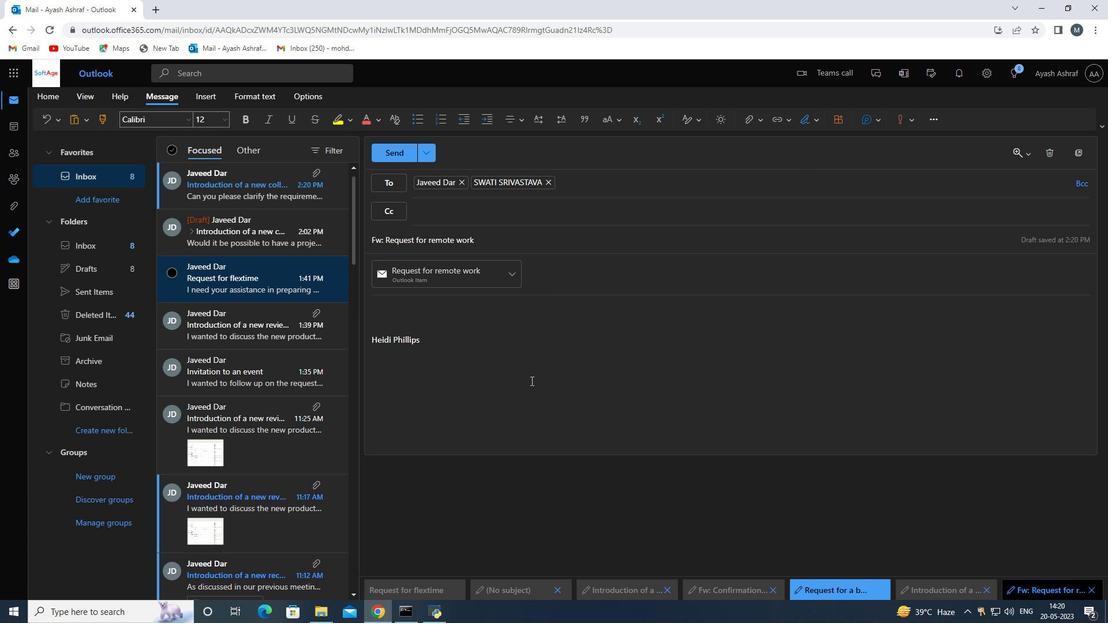 
Action: Mouse scrolled (521, 373) with delta (0, 0)
Screenshot: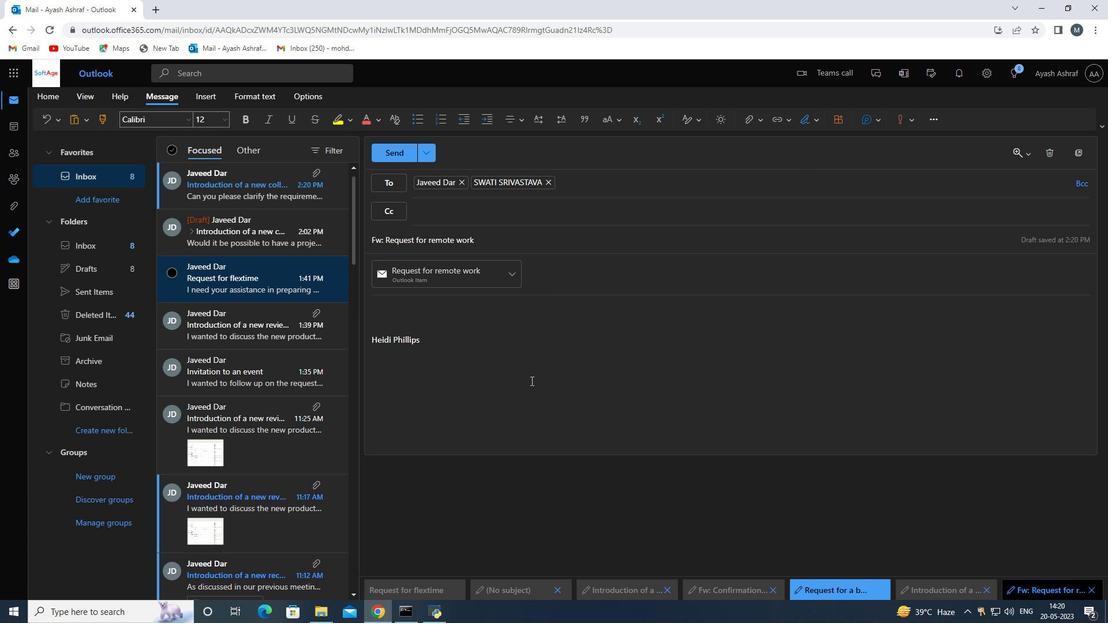 
Action: Mouse scrolled (521, 373) with delta (0, 0)
Screenshot: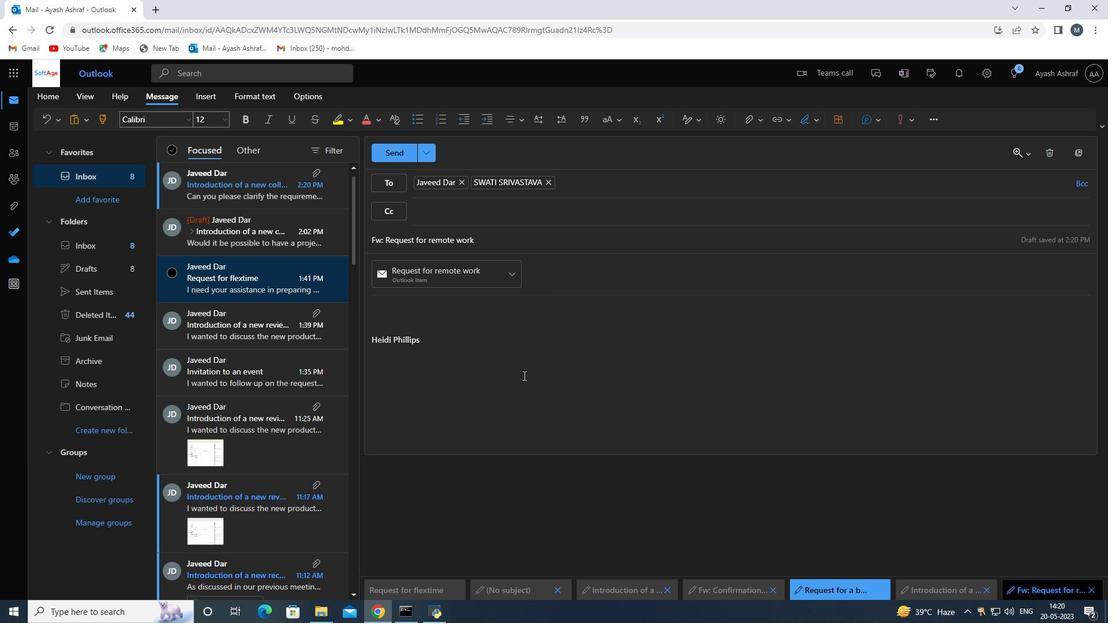 
Action: Mouse scrolled (521, 373) with delta (0, 0)
Screenshot: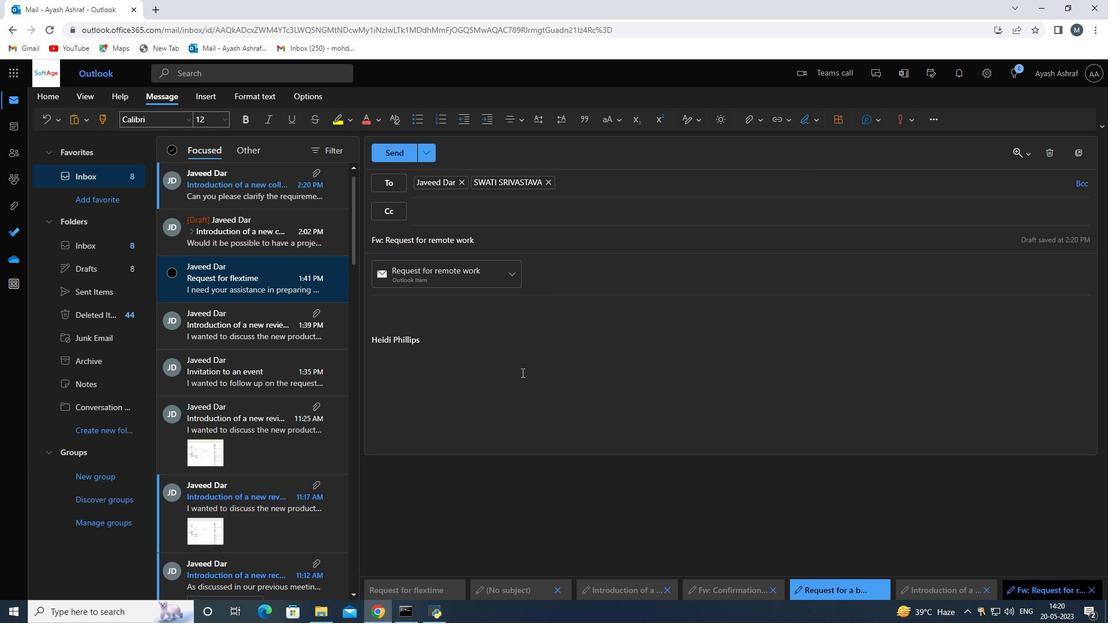 
Action: Mouse moved to (502, 245)
Screenshot: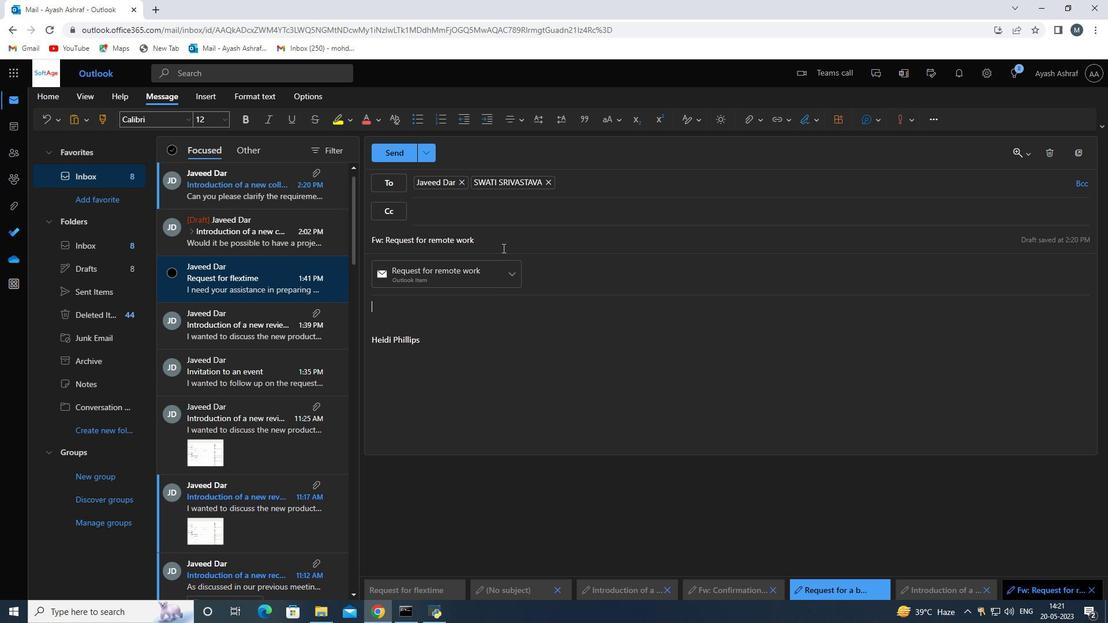 
Action: Mouse pressed left at (502, 245)
Screenshot: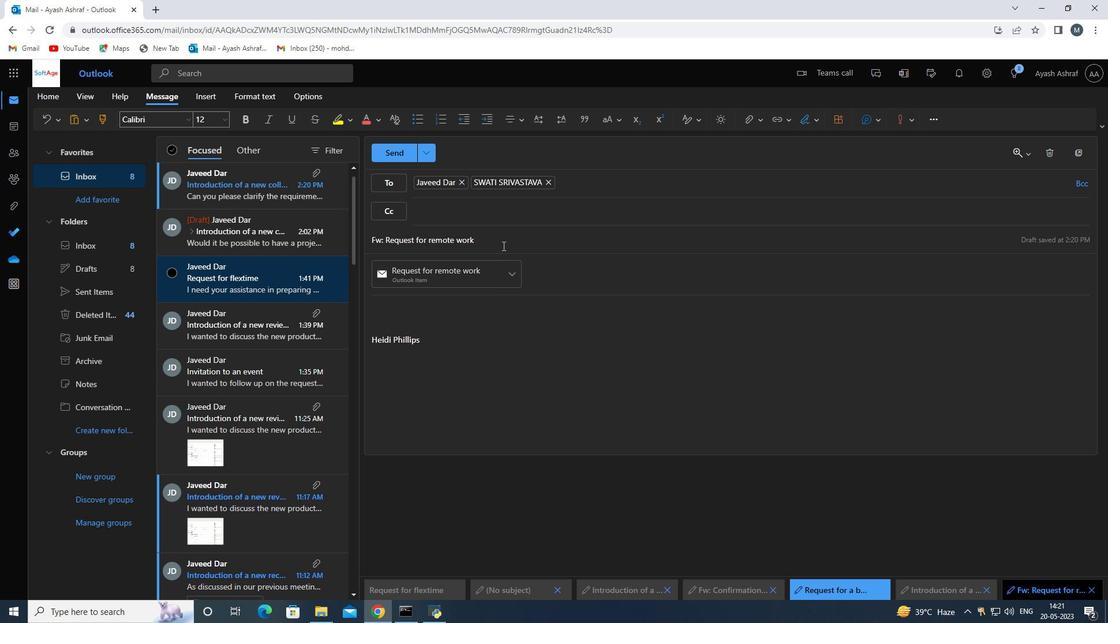 
Action: Mouse moved to (503, 245)
Screenshot: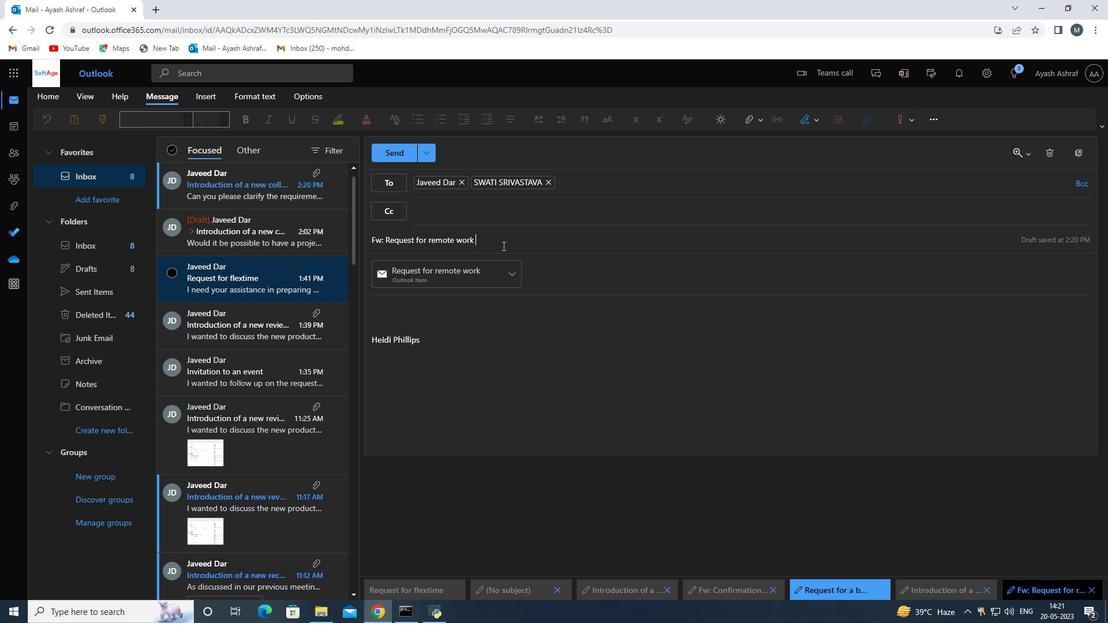 
Action: Key pressed <Key.backspace><Key.backspace><Key.backspace><Key.backspace><Key.backspace><Key.backspace><Key.backspace><Key.backspace><Key.backspace><Key.backspace><Key.backspace><Key.backspace><Key.backspace><Key.backspace><Key.backspace><Key.backspace><Key.backspace><Key.backspace><Key.backspace><Key.backspace><Key.backspace><Key.backspace><Key.backspace><Key.backspace><Key.shift>Confirmation<Key.space>of<Key.space>an<Key.space>order<Key.space>
Screenshot: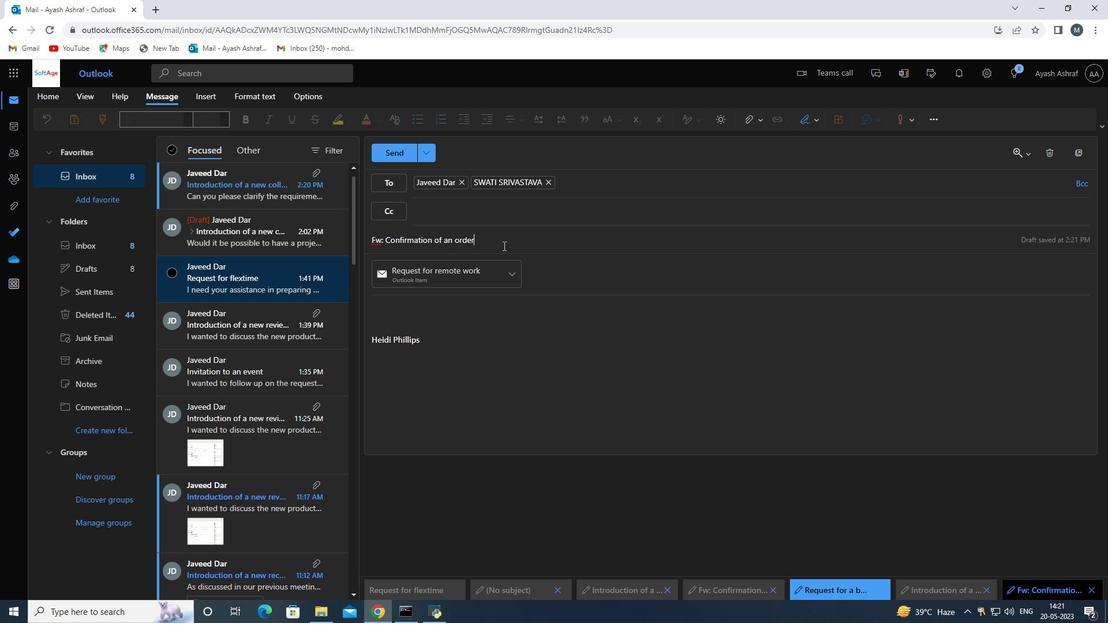 
Action: Mouse moved to (472, 313)
Screenshot: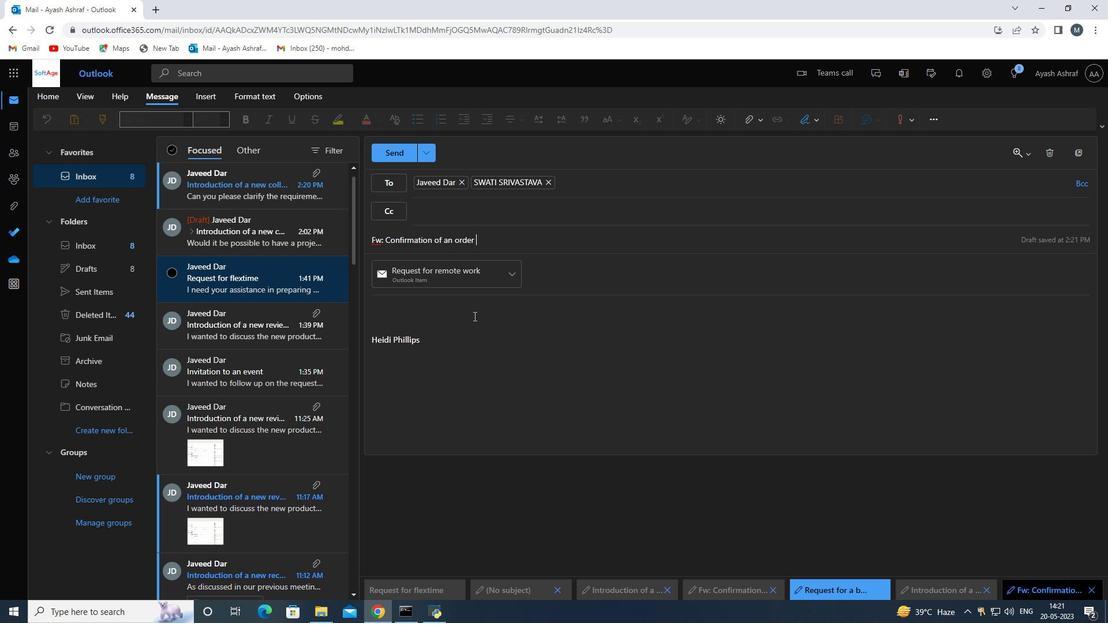 
Action: Mouse pressed left at (472, 313)
Screenshot: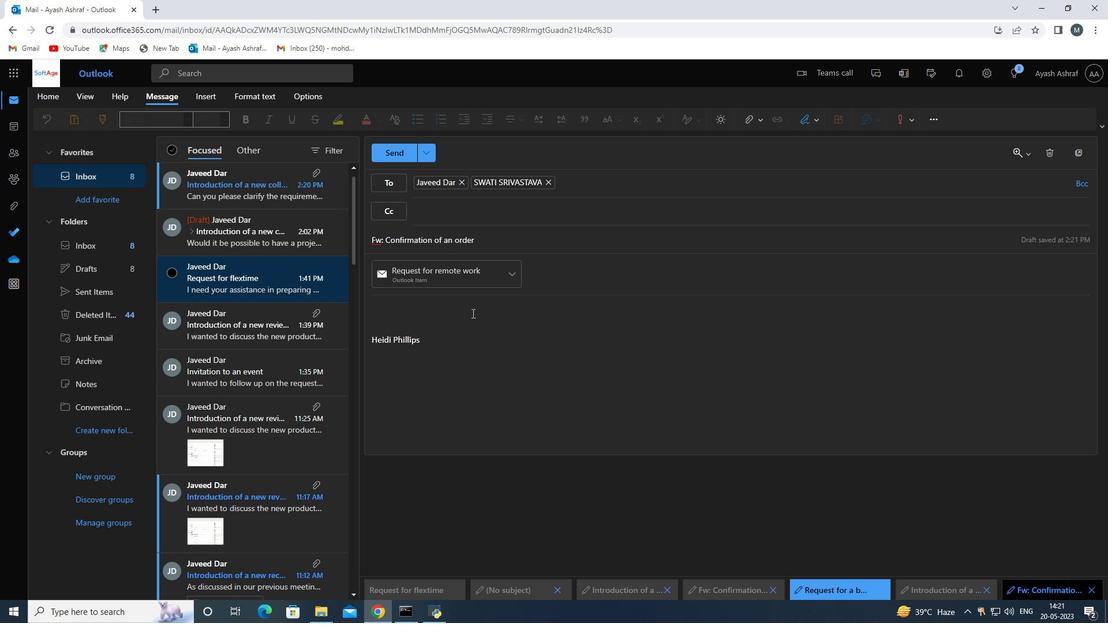 
Action: Key pressed <Key.shift>I<Key.space>am<Key.space>writing<Key.space>to<Key.space>folloow<Key.space><Key.backspace><Key.backspace><Key.backspace>w<Key.space>up<Key.space>on<Key.space>the<Key.space>status<Key.space>of<Key.space>the<Key.space>project<Key.space>budget<Key.space>
Screenshot: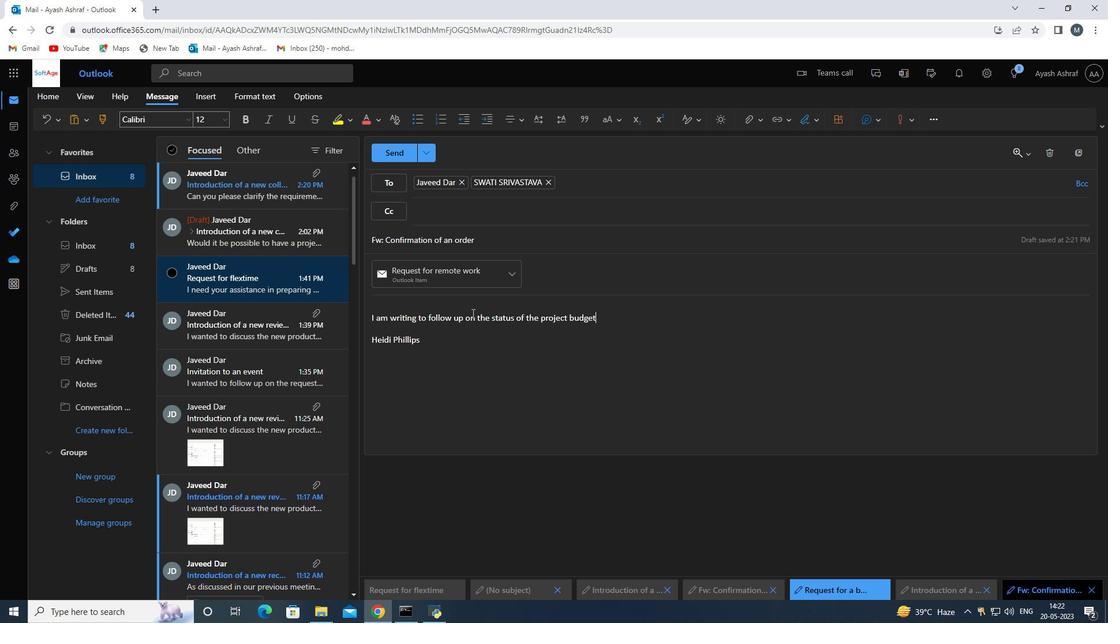
Action: Mouse moved to (1084, 180)
Screenshot: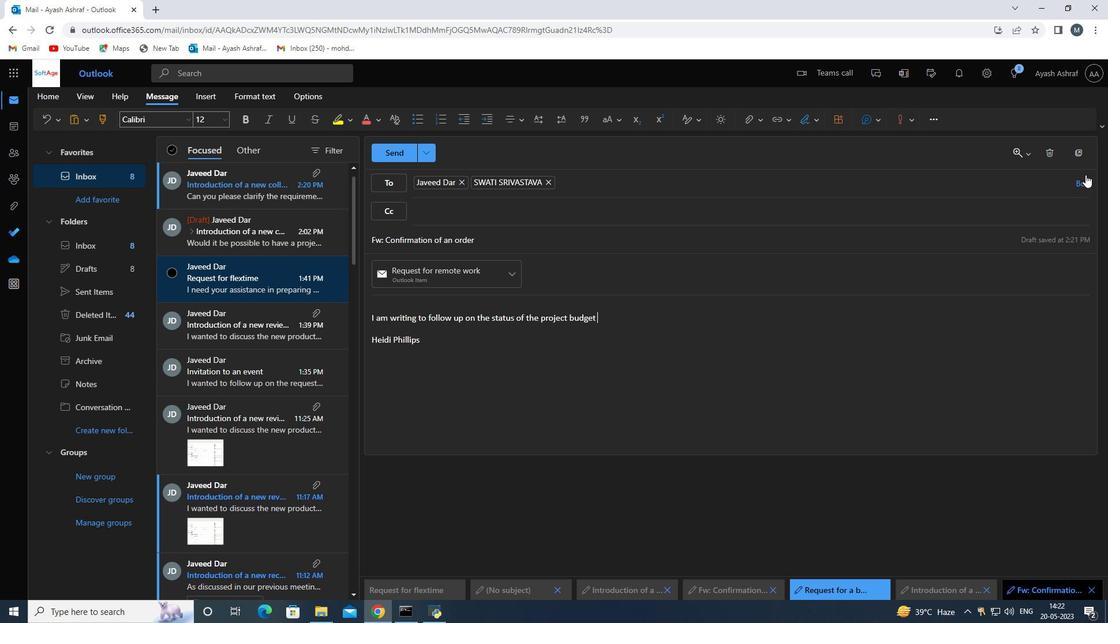 
Action: Mouse pressed left at (1084, 180)
Screenshot: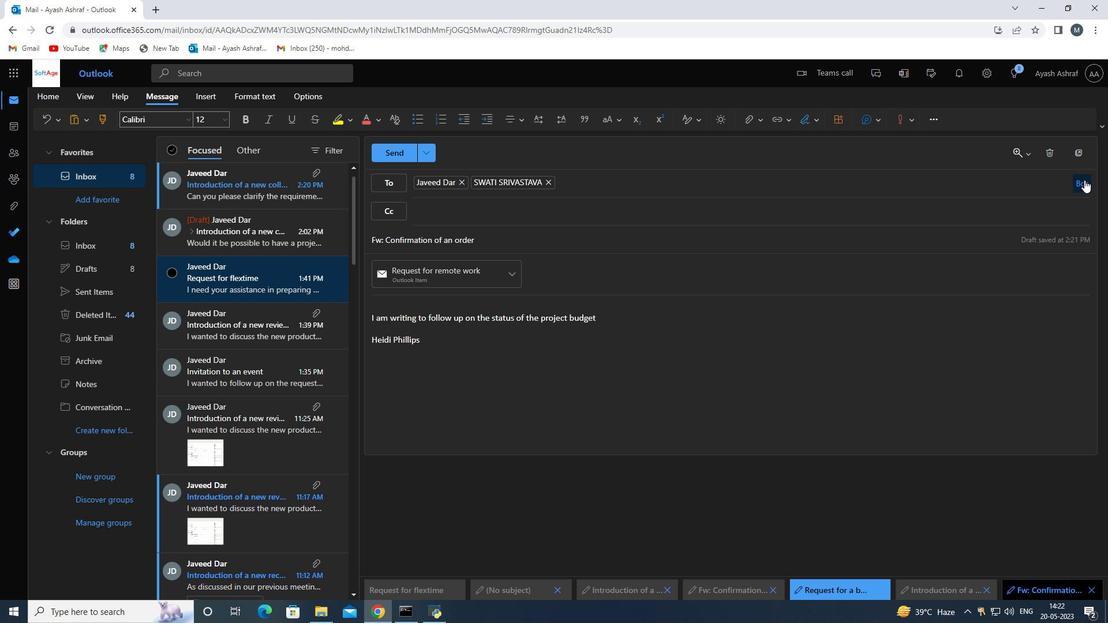 
Action: Mouse moved to (523, 247)
Screenshot: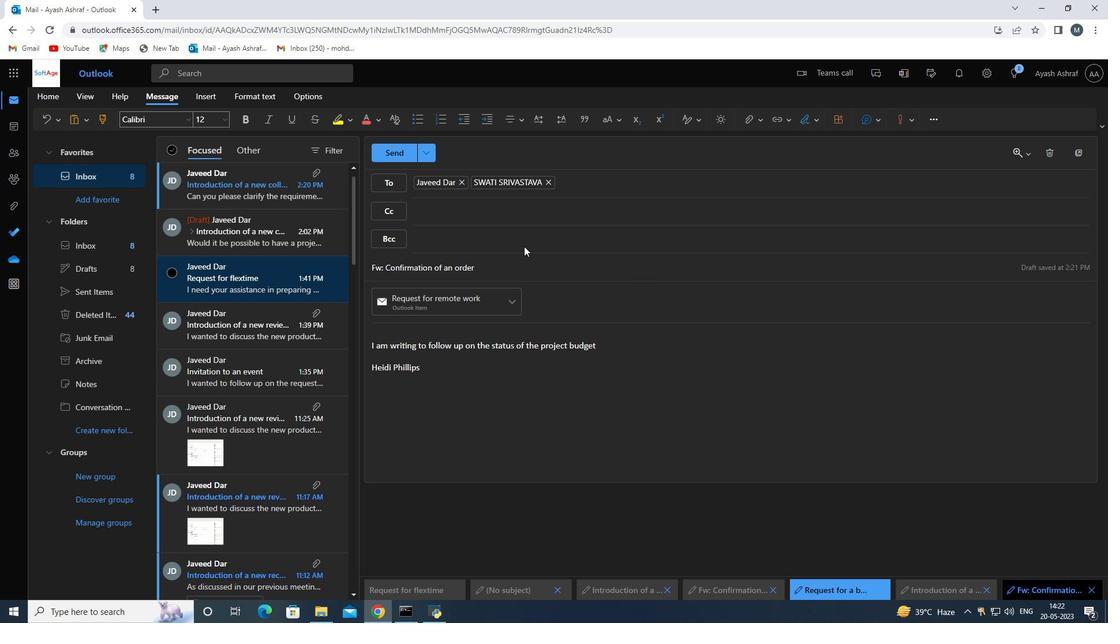 
Action: Key pressed softage.10
Screenshot: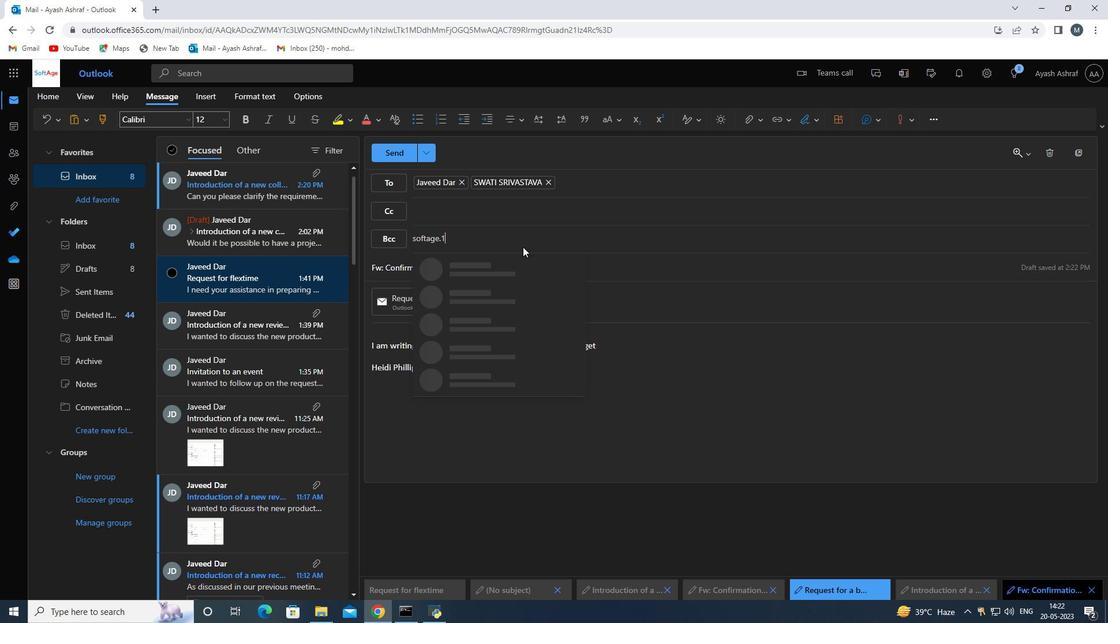
Action: Mouse moved to (506, 274)
Screenshot: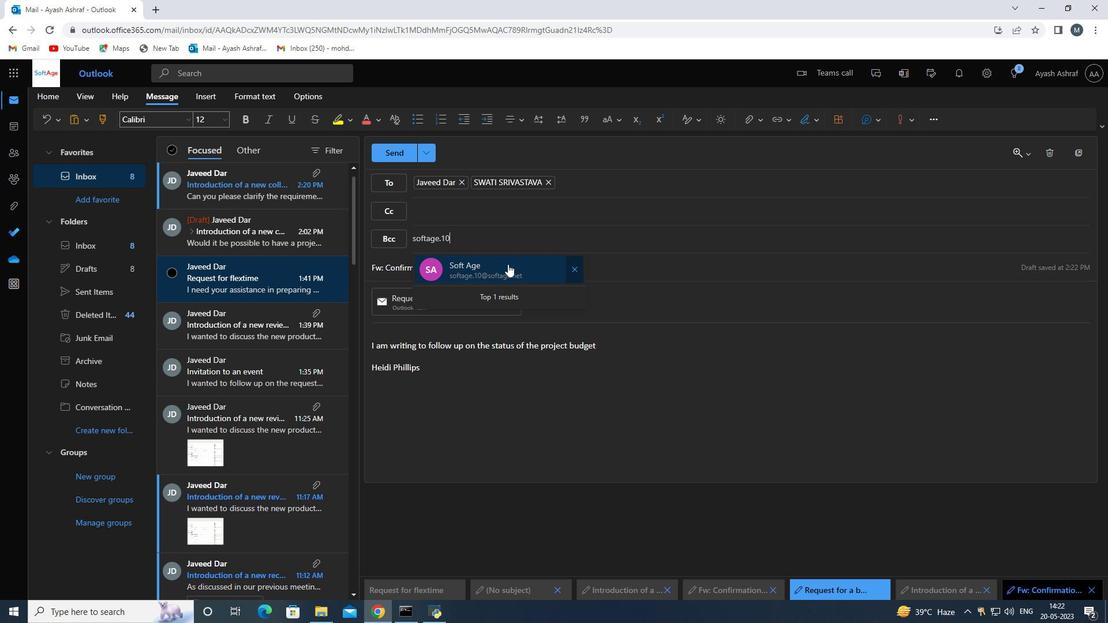 
Action: Mouse pressed left at (506, 274)
Screenshot: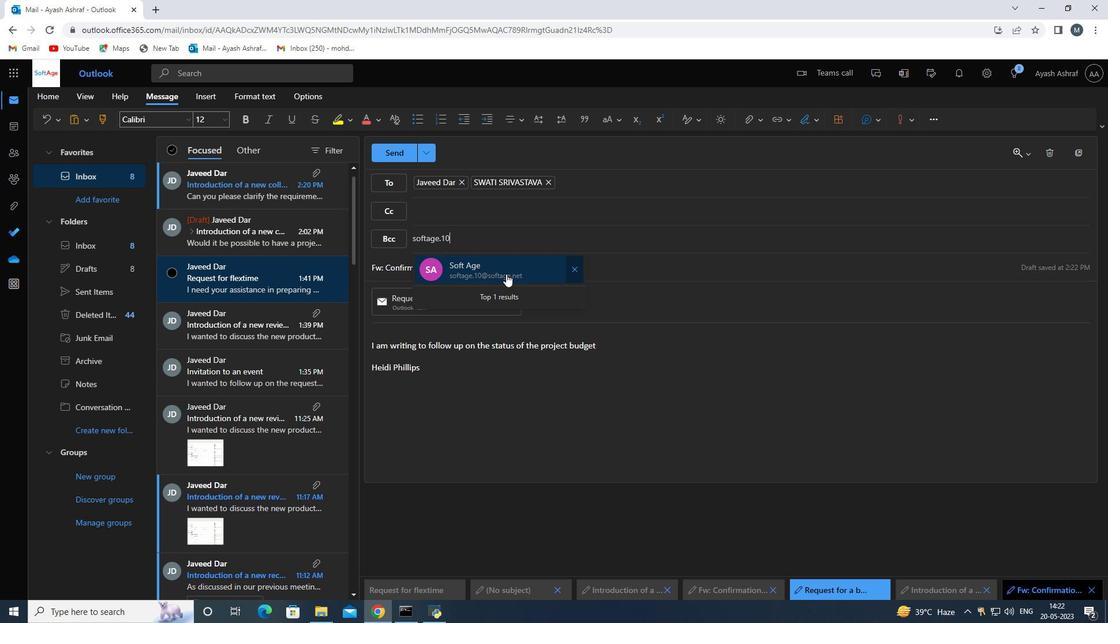 
Action: Mouse moved to (505, 408)
Screenshot: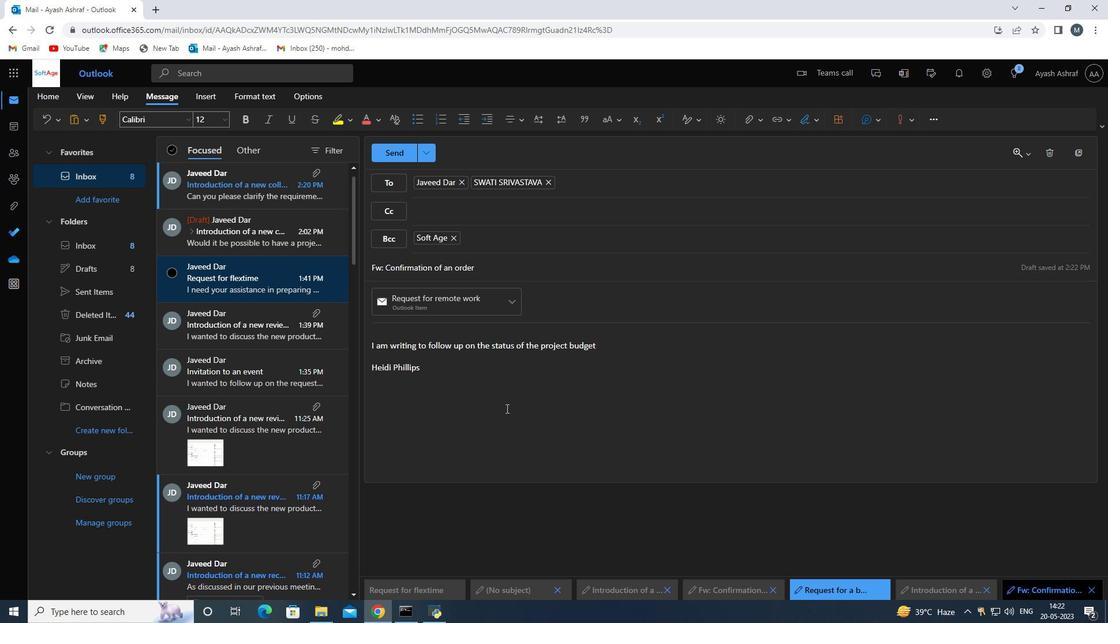 
Action: Mouse scrolled (505, 408) with delta (0, 0)
Screenshot: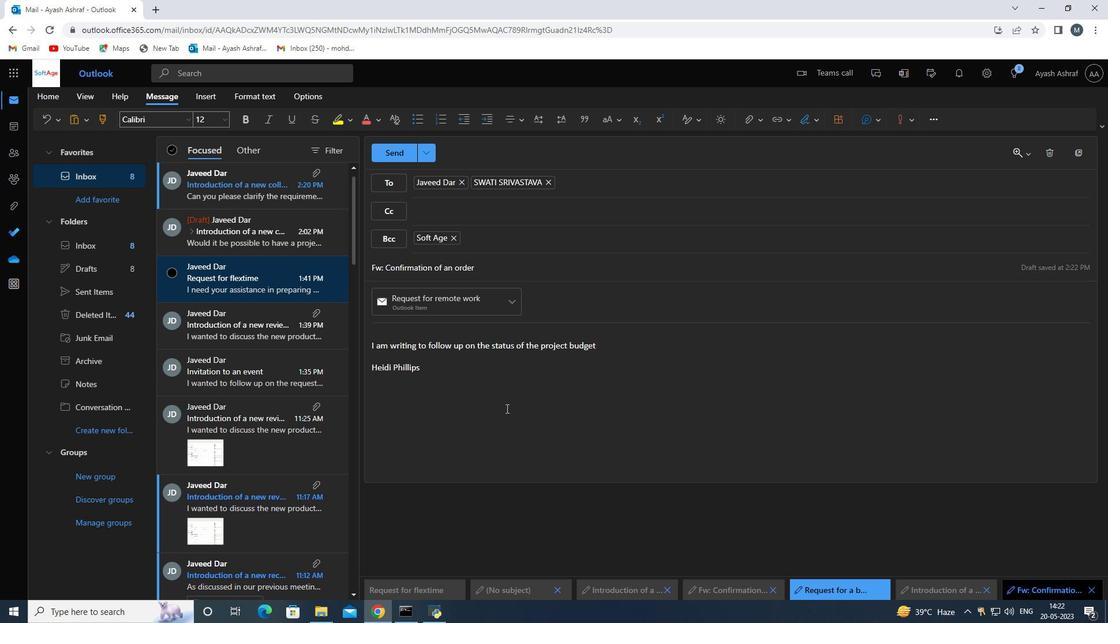 
Action: Mouse moved to (504, 408)
Screenshot: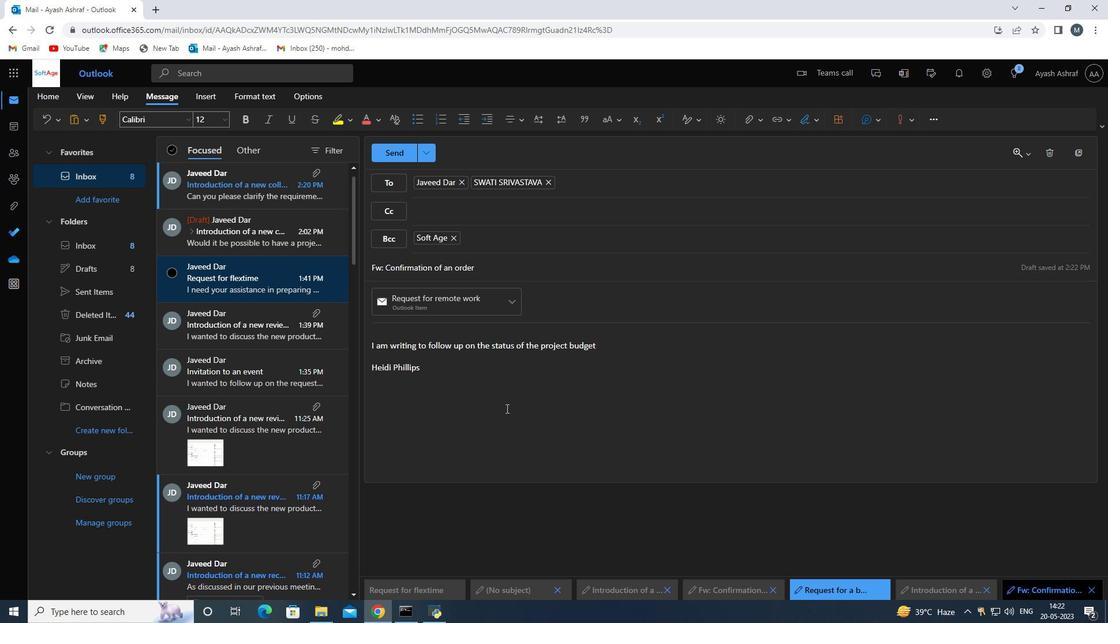 
Action: Mouse scrolled (504, 408) with delta (0, 0)
Screenshot: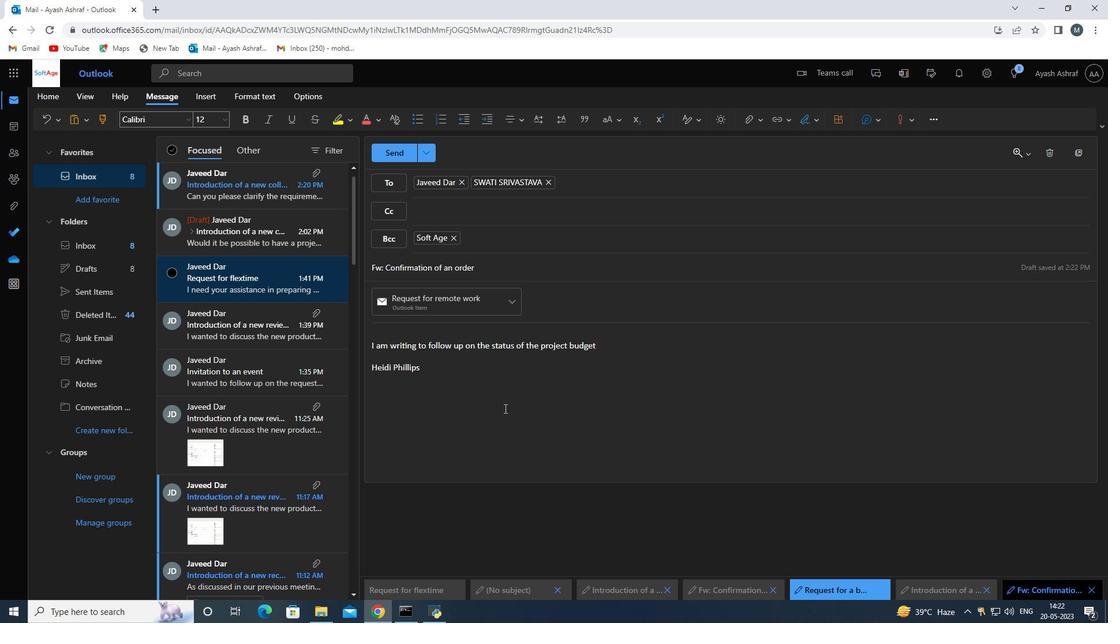 
Action: Mouse moved to (390, 151)
Screenshot: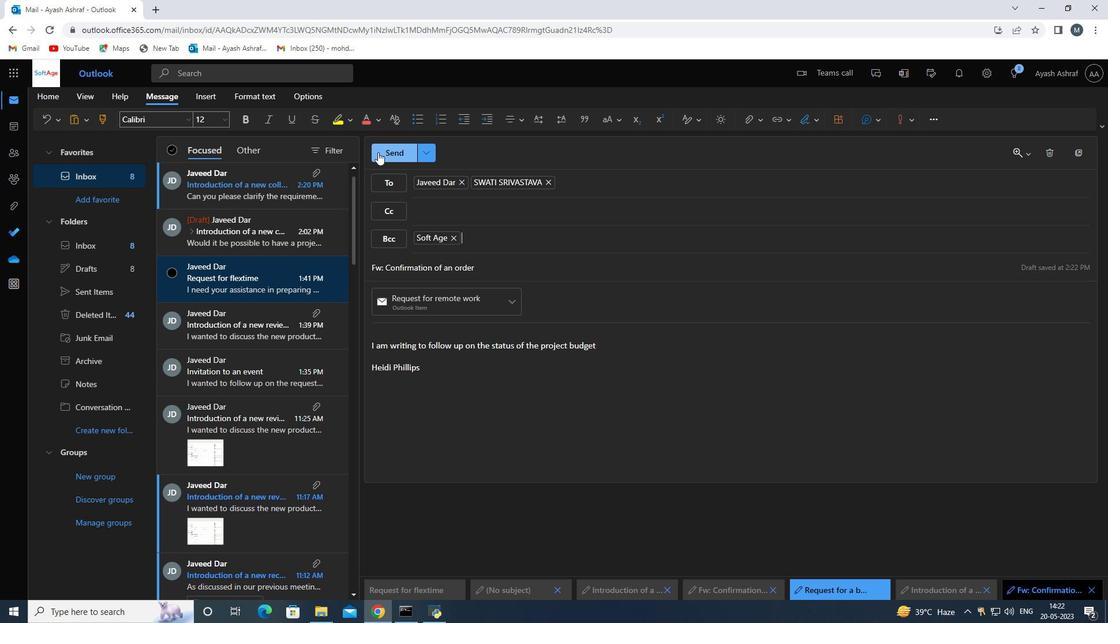 
Action: Mouse pressed left at (390, 151)
Screenshot: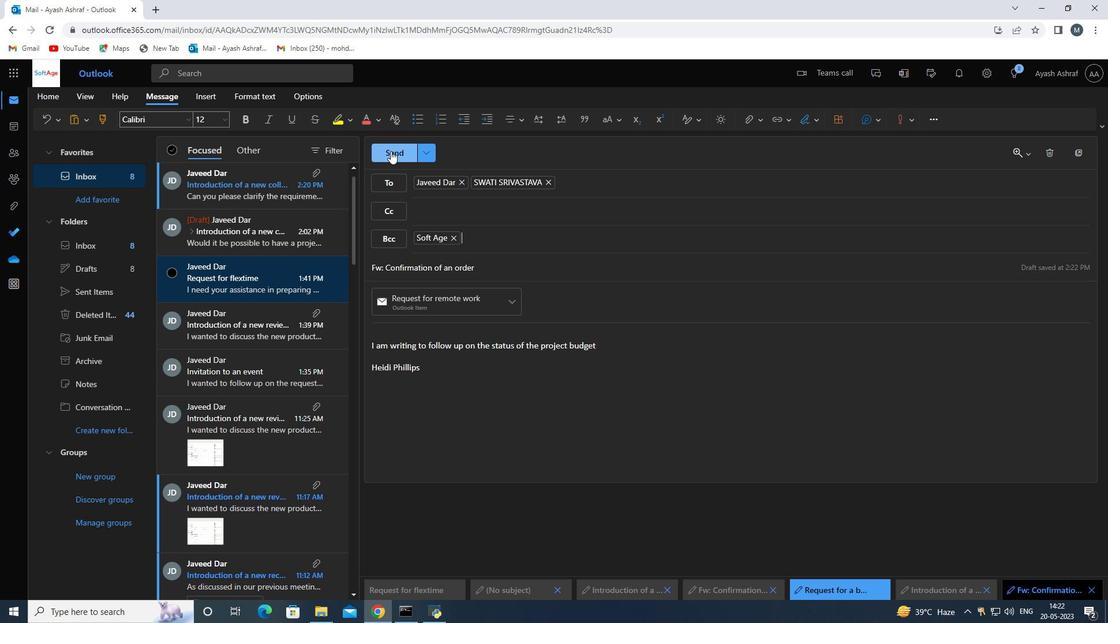 
Action: Mouse moved to (424, 348)
Screenshot: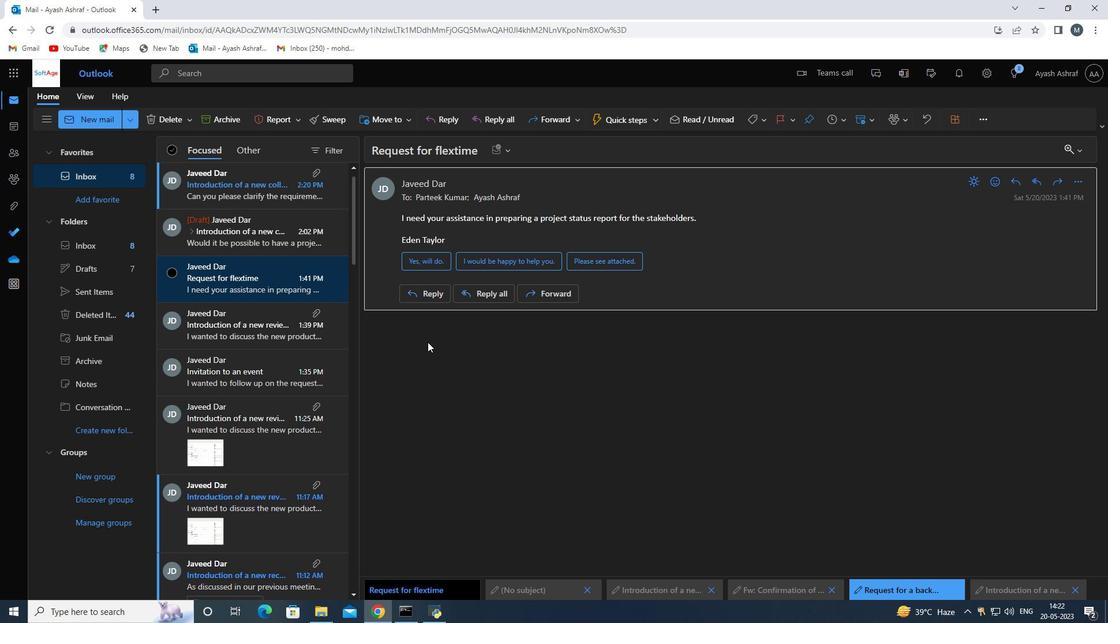 
Action: Mouse scrolled (424, 347) with delta (0, 0)
Screenshot: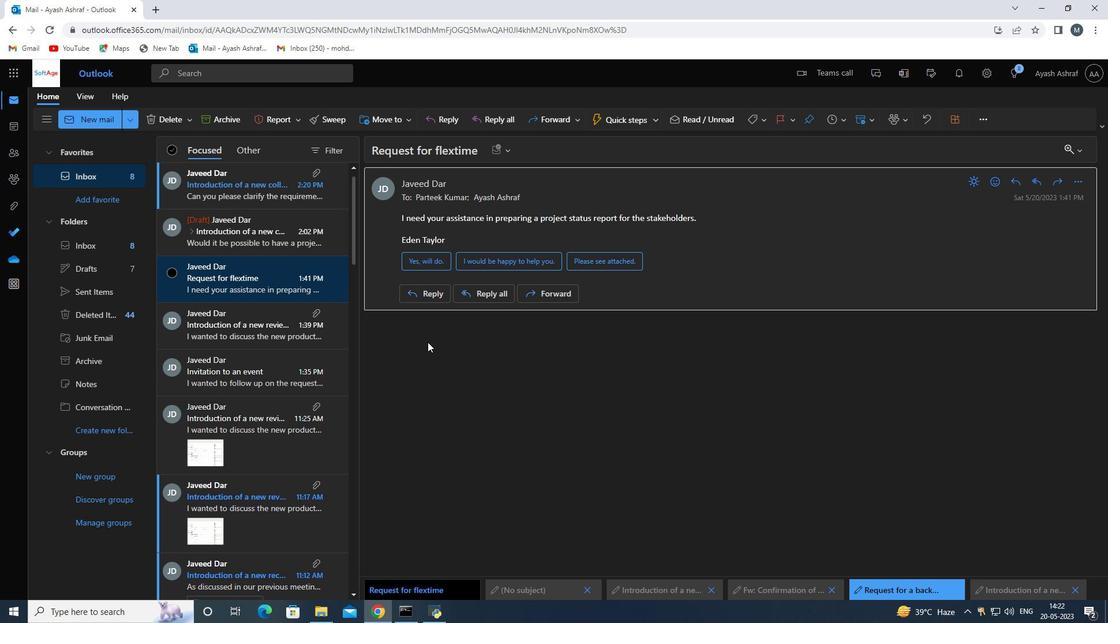 
Action: Mouse moved to (424, 350)
Screenshot: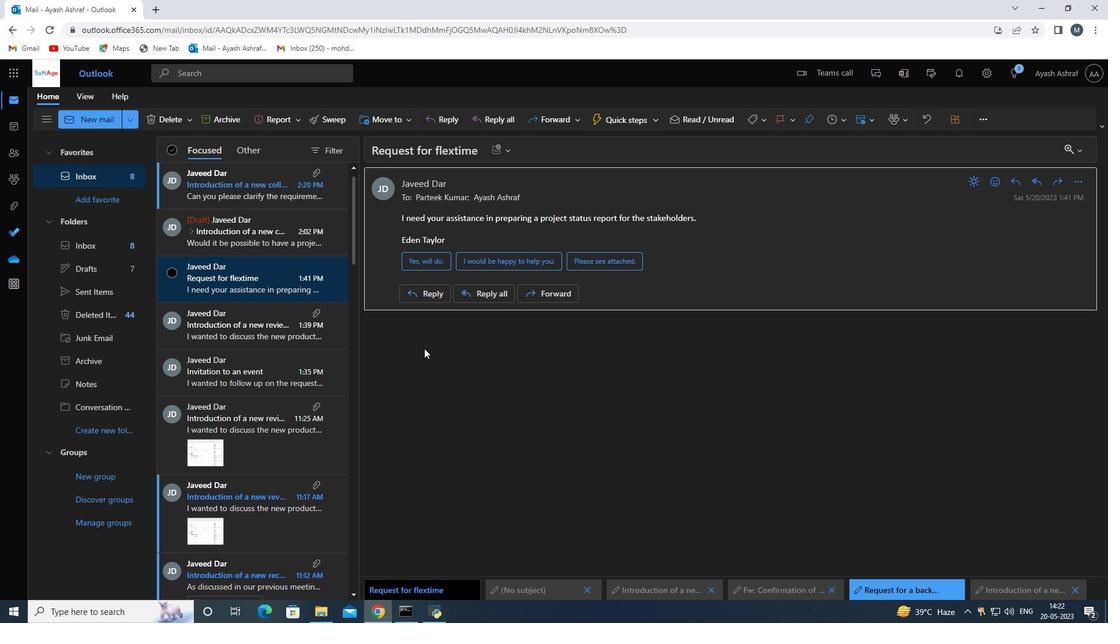 
Action: Mouse scrolled (424, 351) with delta (0, 0)
Screenshot: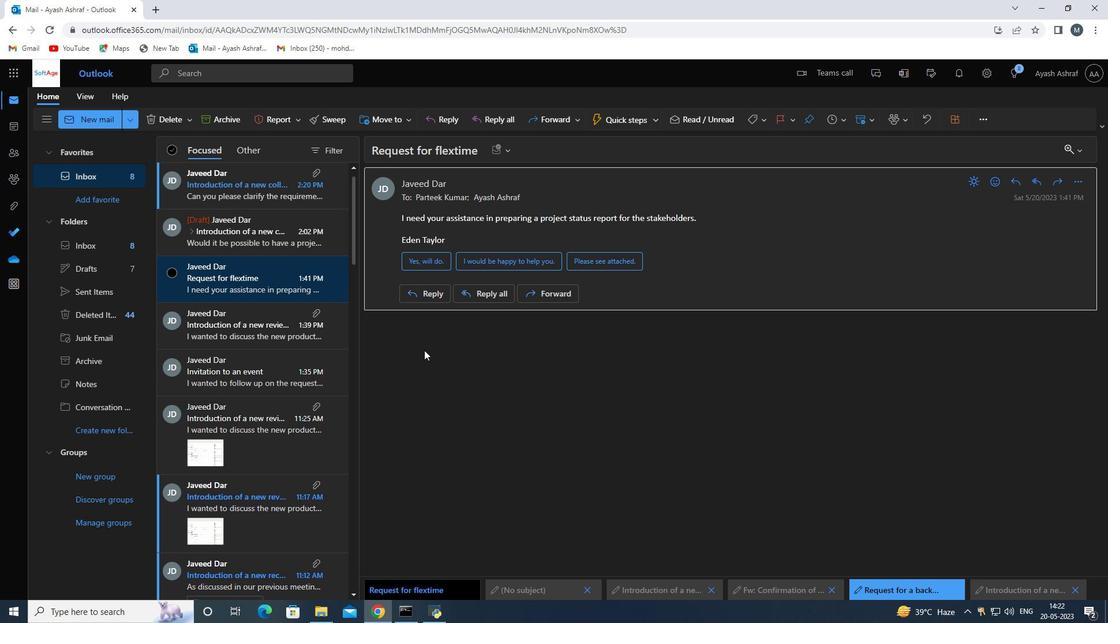 
Action: Mouse moved to (489, 307)
Screenshot: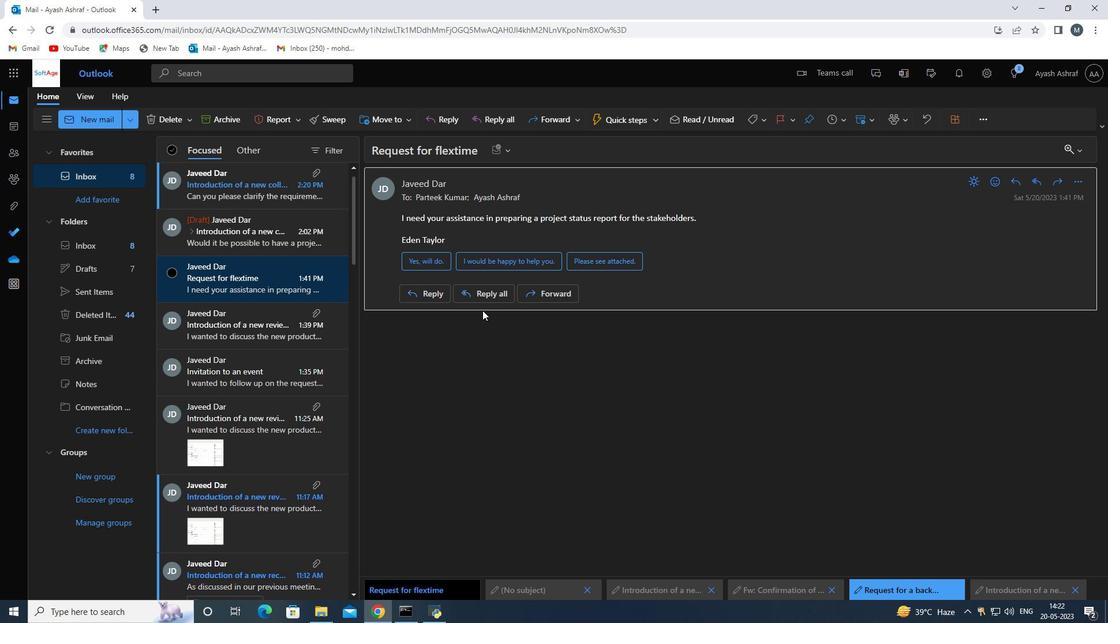 
Action: Mouse scrolled (489, 308) with delta (0, 0)
Screenshot: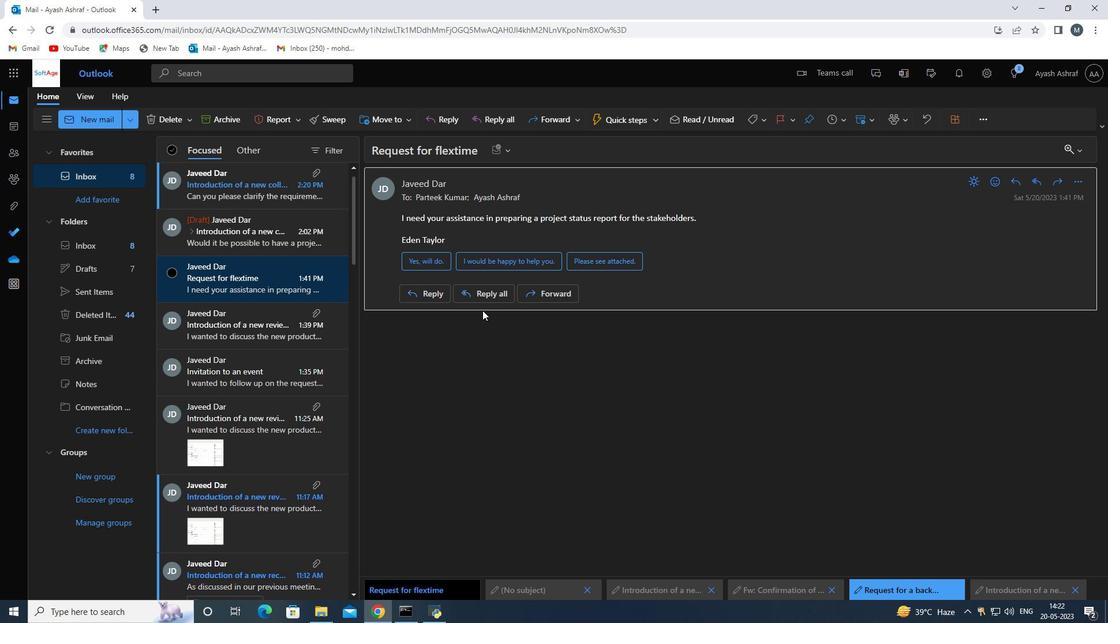 
Action: Mouse moved to (470, 295)
Screenshot: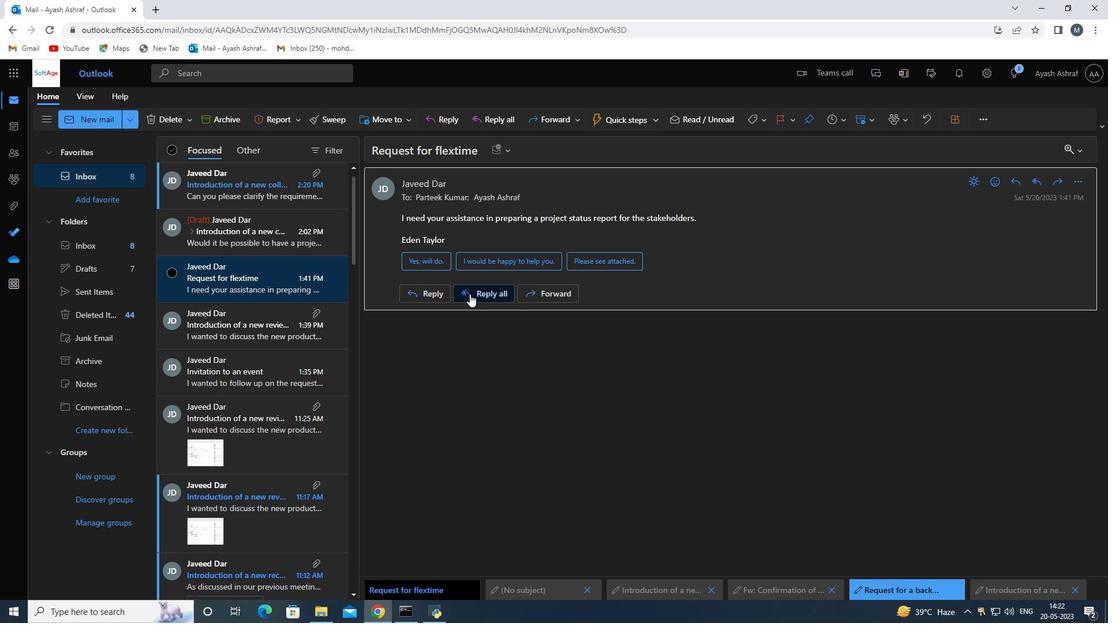 
